 Task: Create a rule when a start date more than 1  days ago is moved in a card by anyone.
Action: Mouse pressed left at (502, 437)
Screenshot: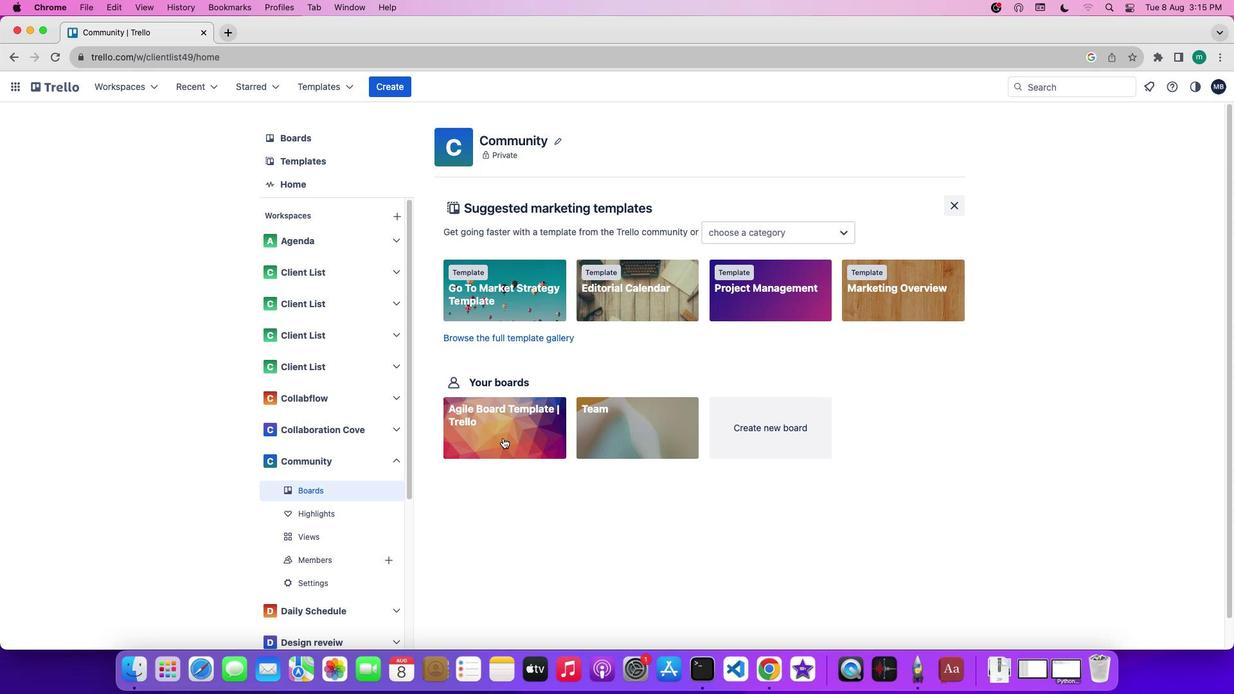 
Action: Mouse moved to (1155, 286)
Screenshot: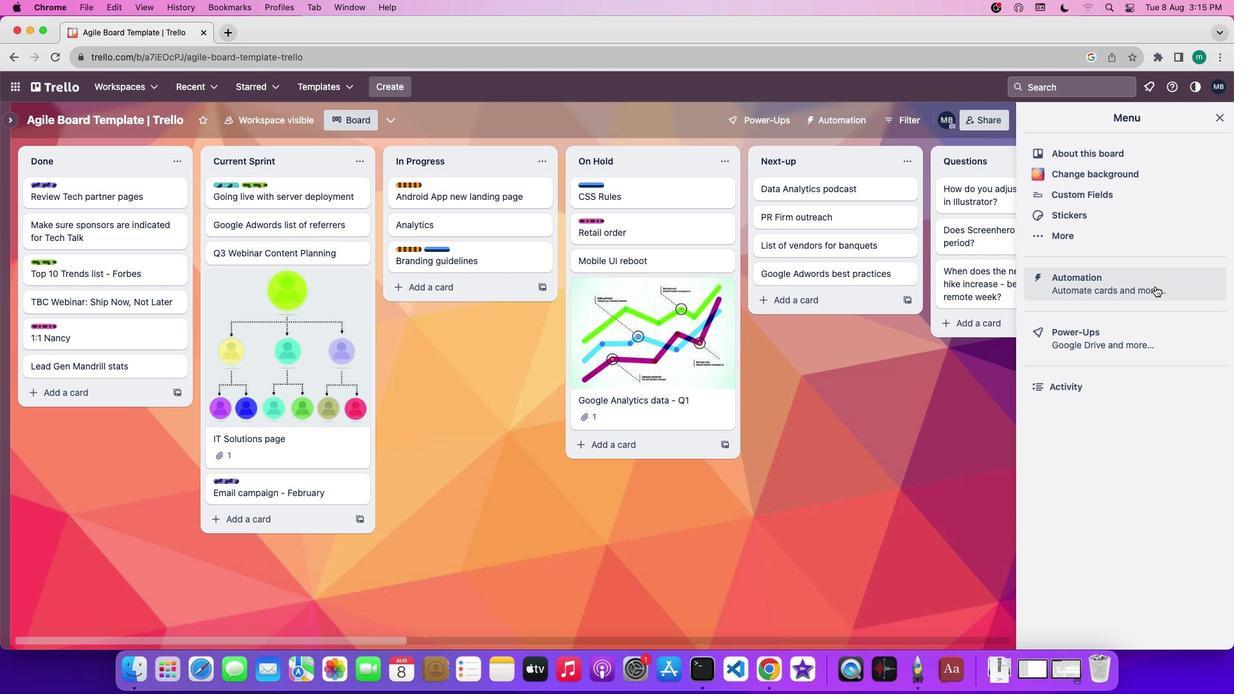 
Action: Mouse pressed left at (1155, 286)
Screenshot: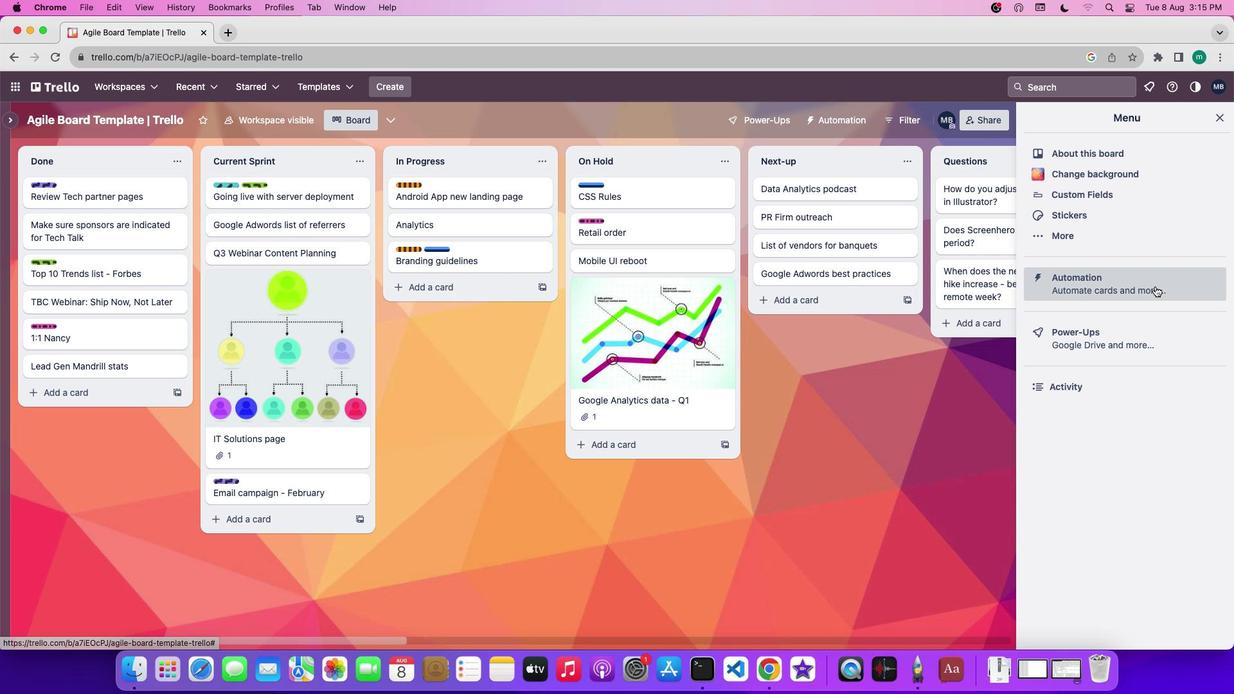 
Action: Mouse moved to (90, 228)
Screenshot: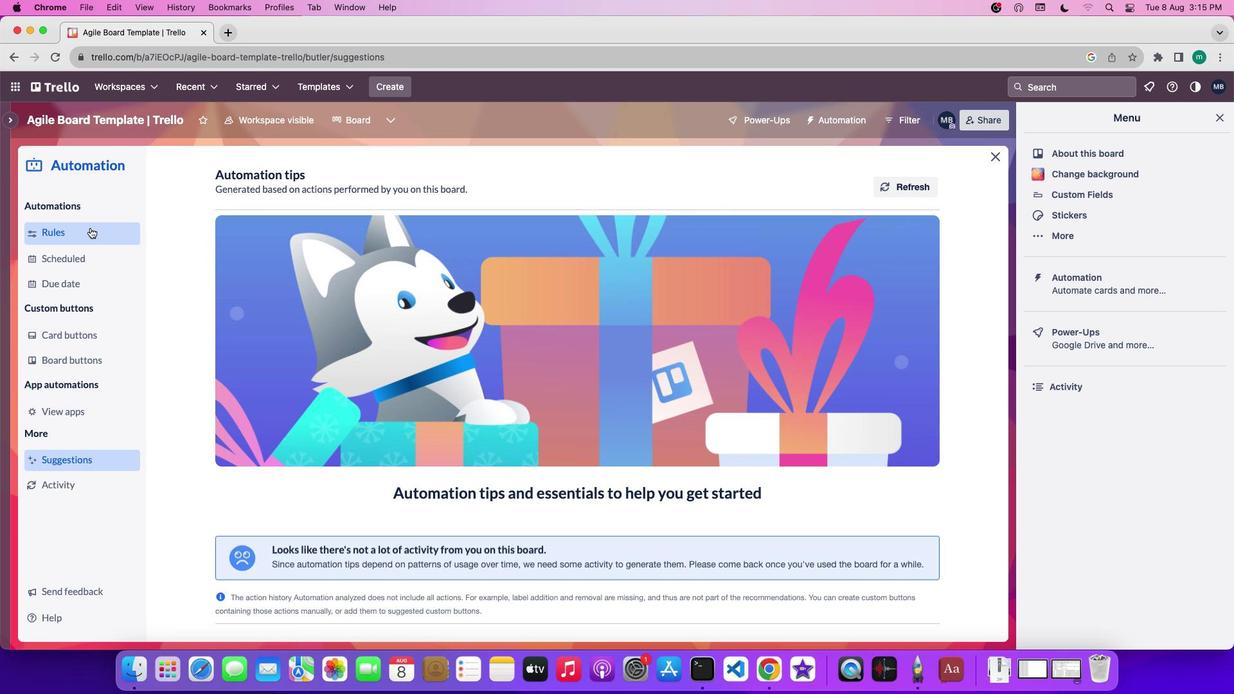 
Action: Mouse pressed left at (90, 228)
Screenshot: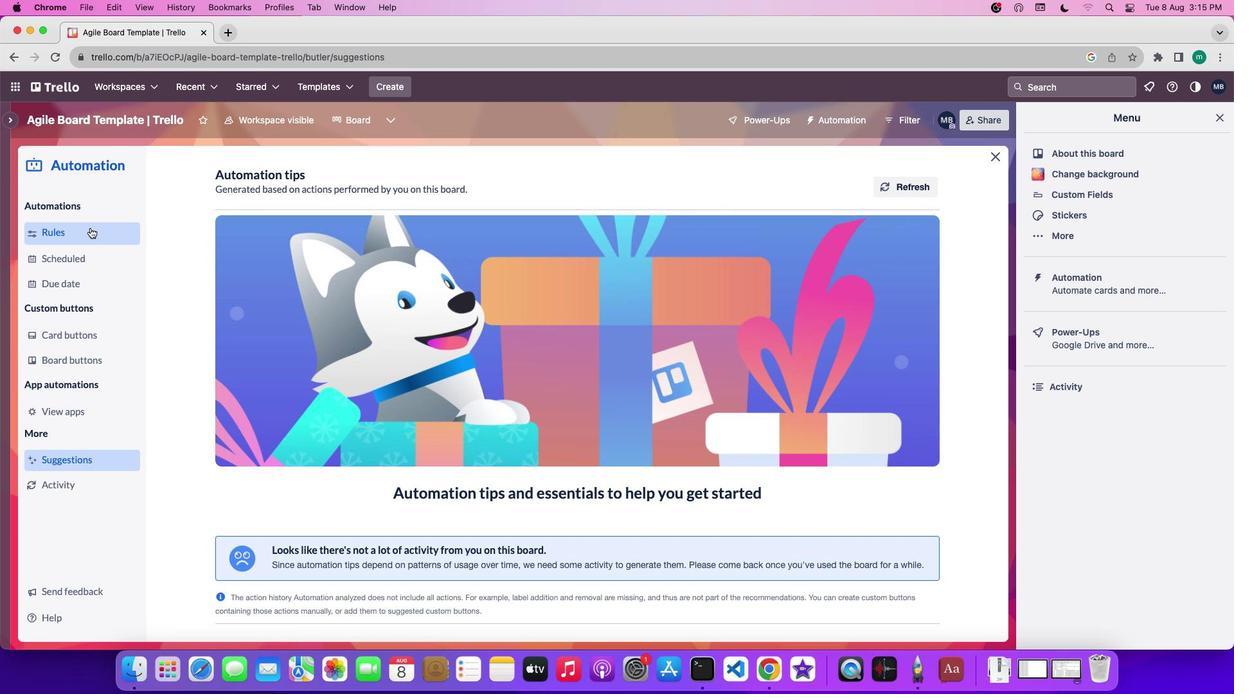 
Action: Mouse moved to (851, 187)
Screenshot: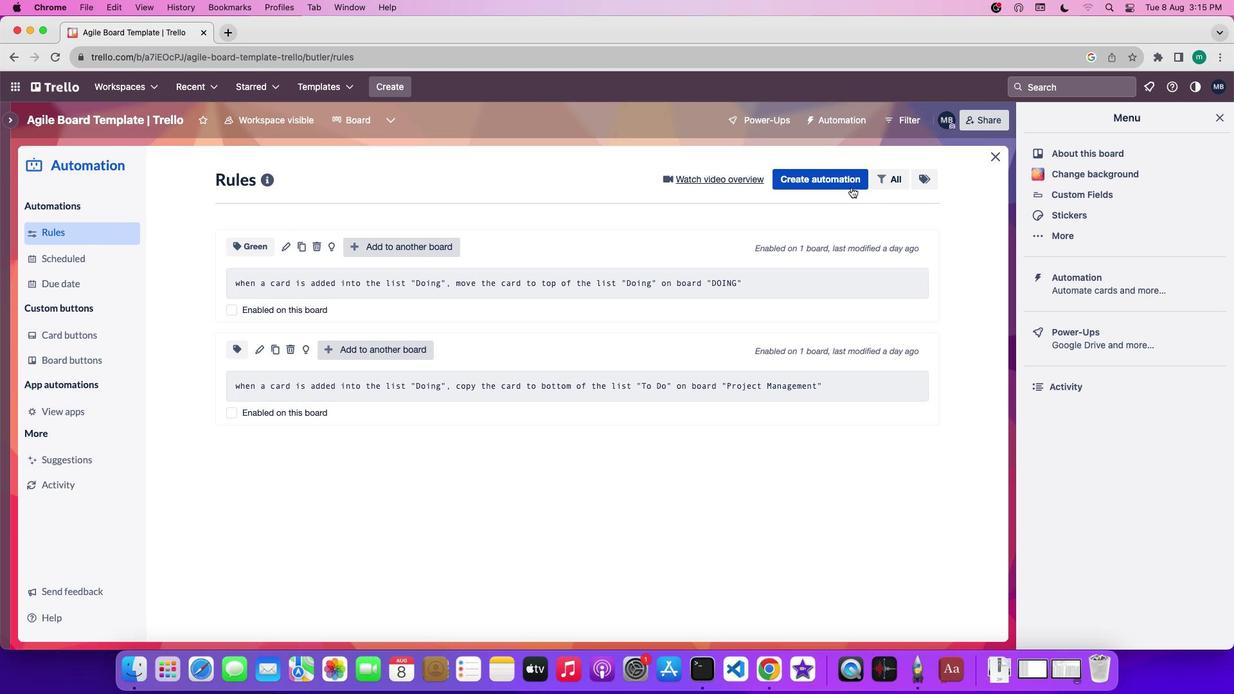 
Action: Mouse pressed left at (851, 187)
Screenshot: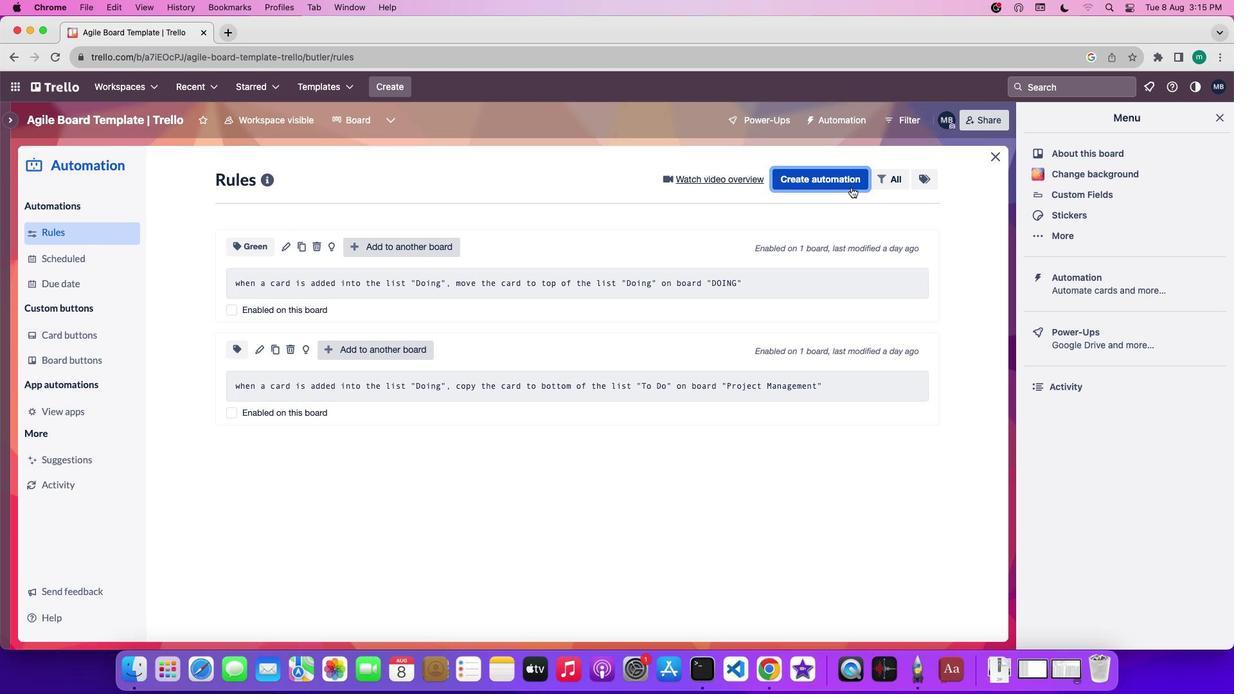 
Action: Mouse moved to (692, 381)
Screenshot: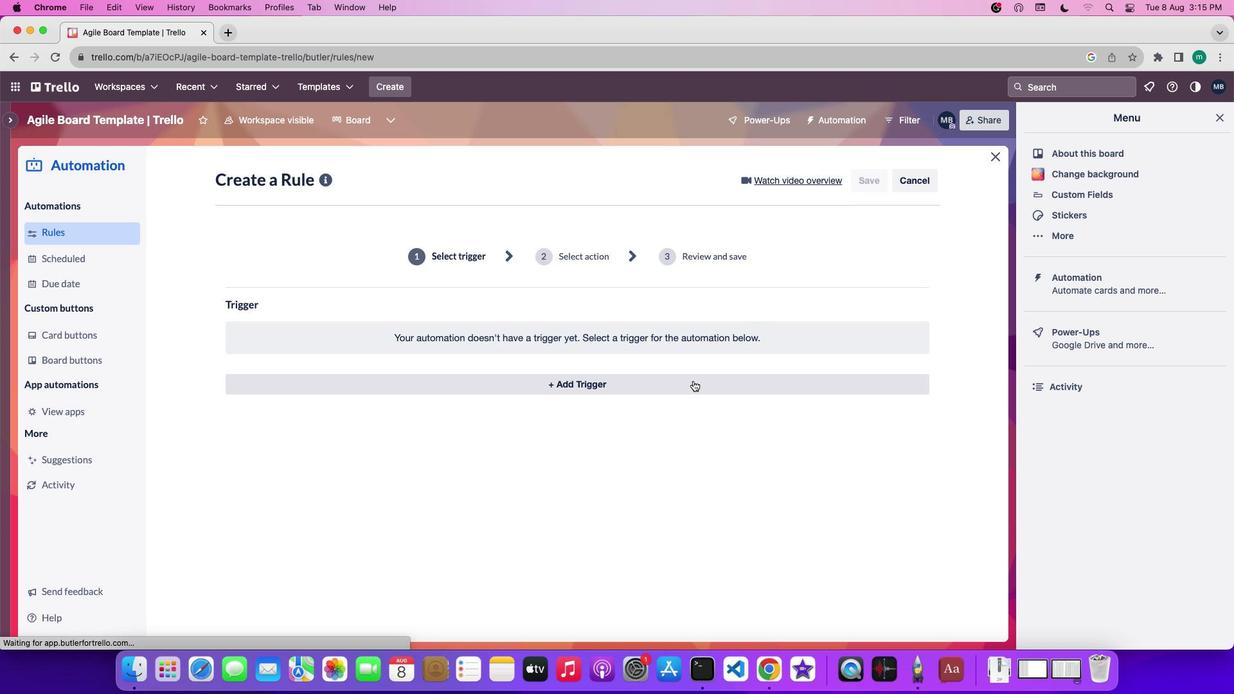 
Action: Mouse pressed left at (692, 381)
Screenshot: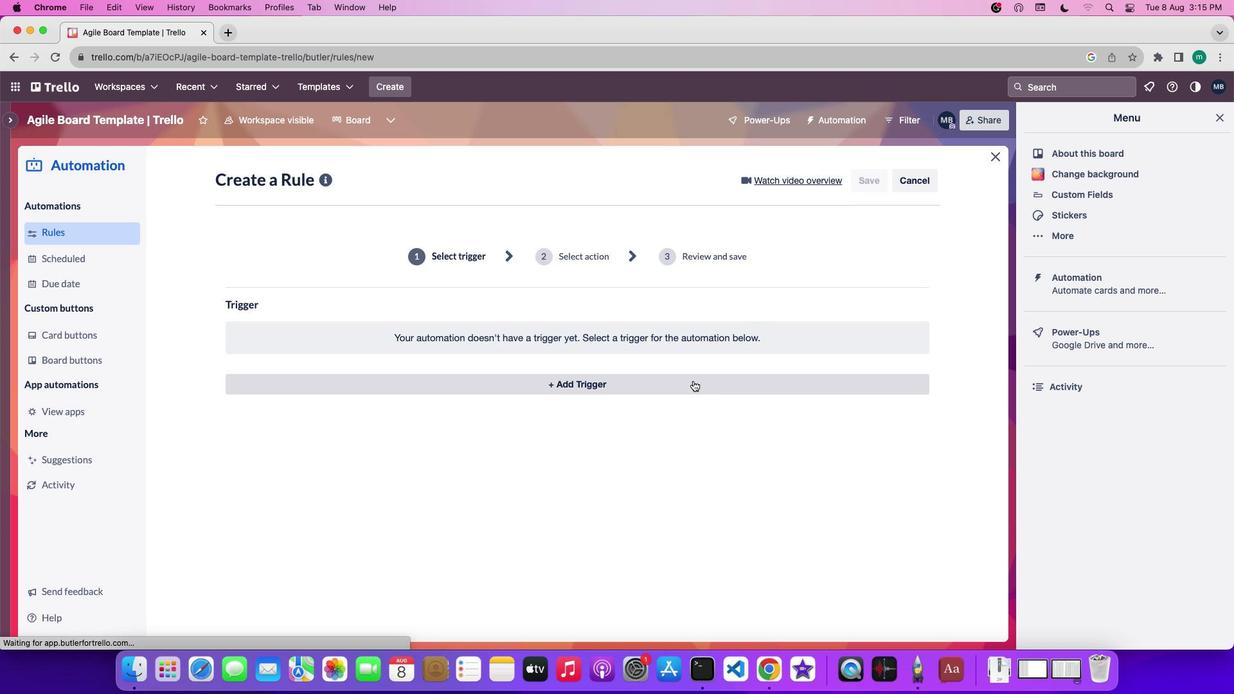 
Action: Mouse moved to (359, 437)
Screenshot: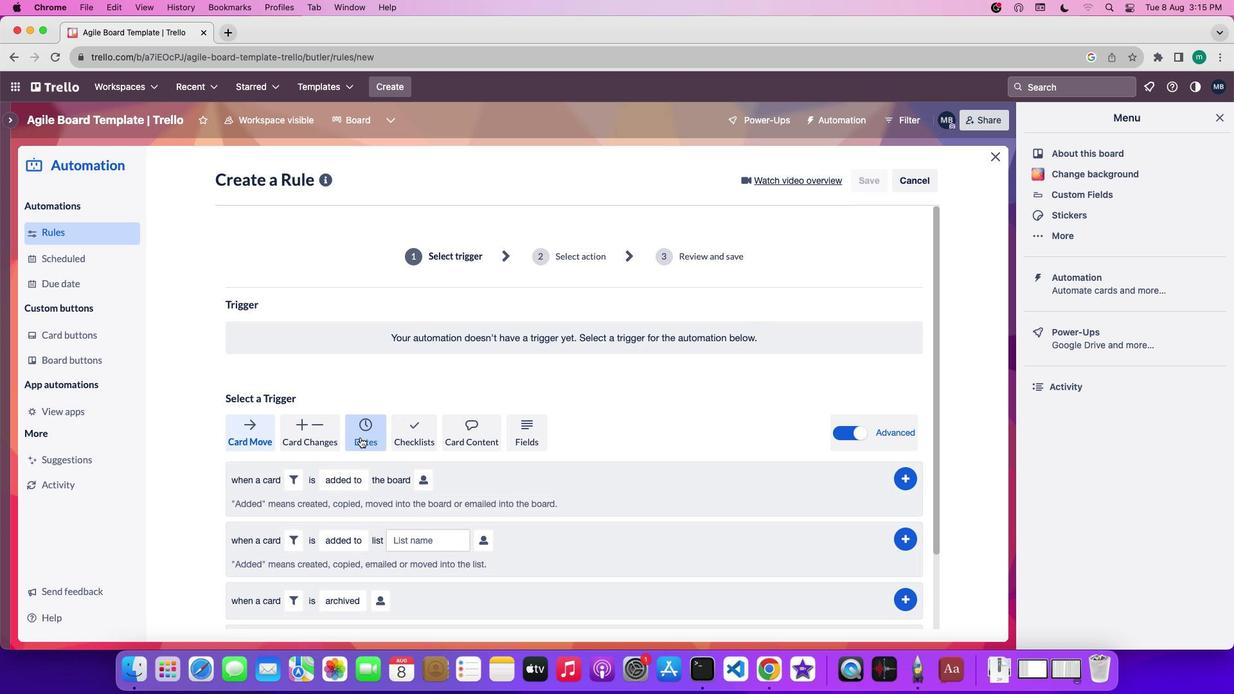 
Action: Mouse pressed left at (359, 437)
Screenshot: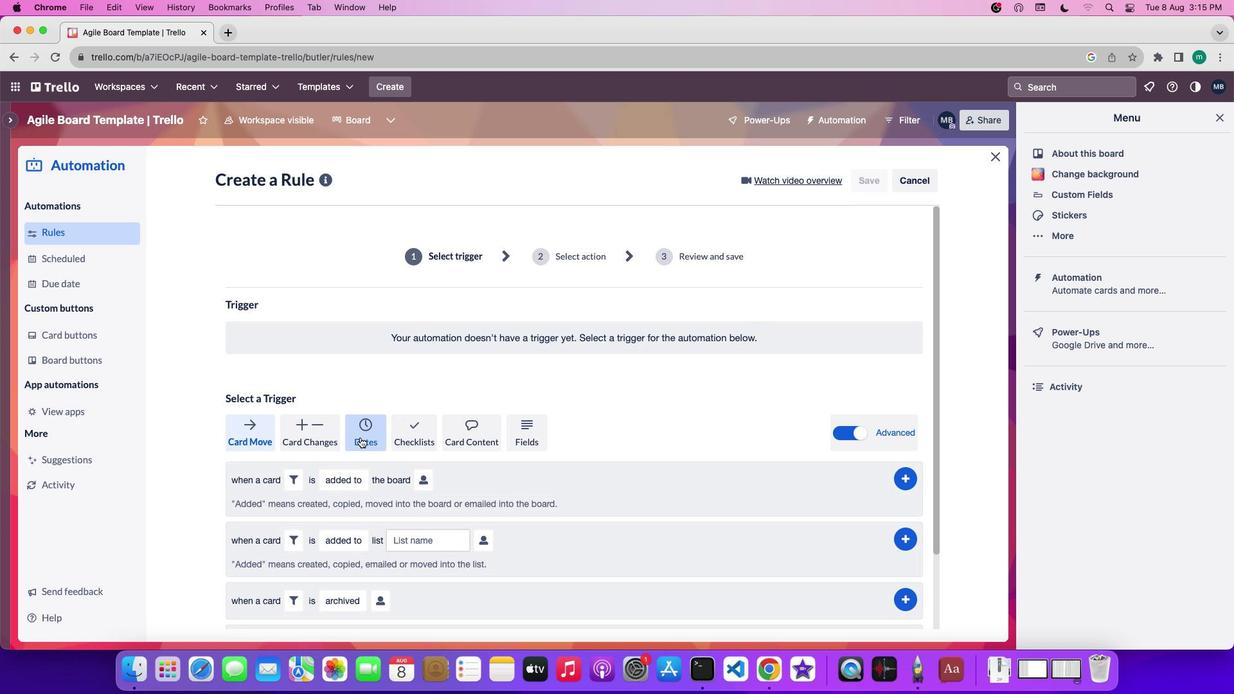 
Action: Mouse moved to (287, 480)
Screenshot: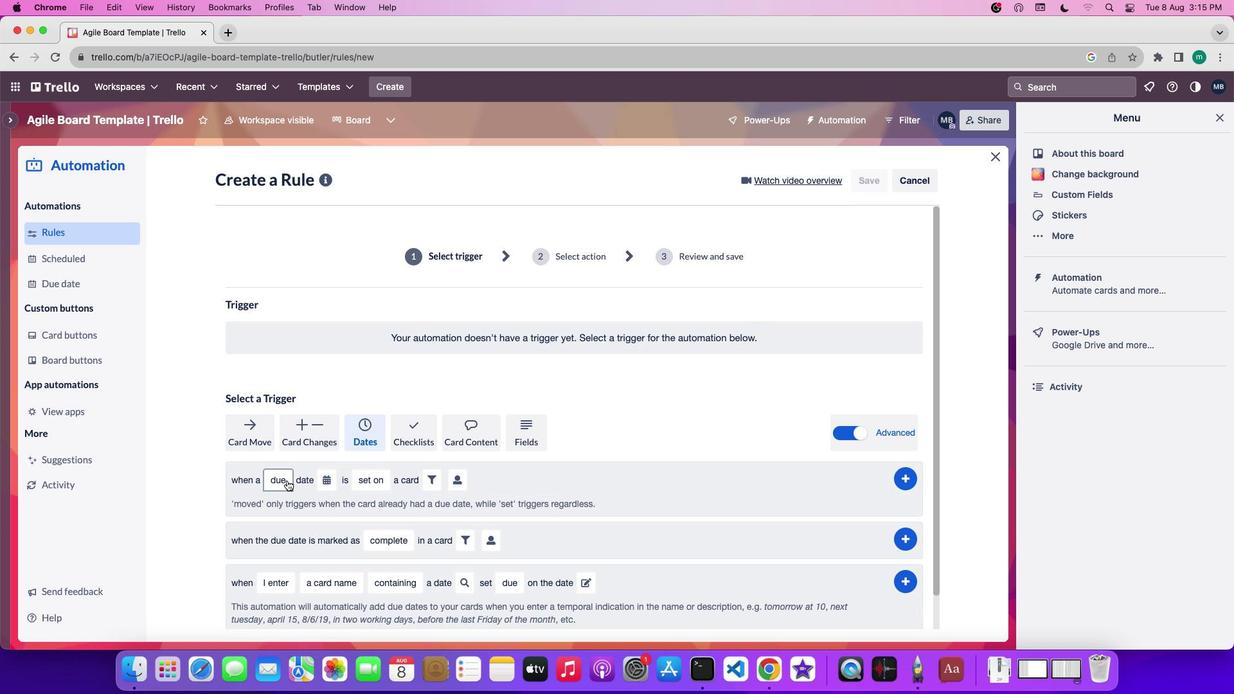 
Action: Mouse pressed left at (287, 480)
Screenshot: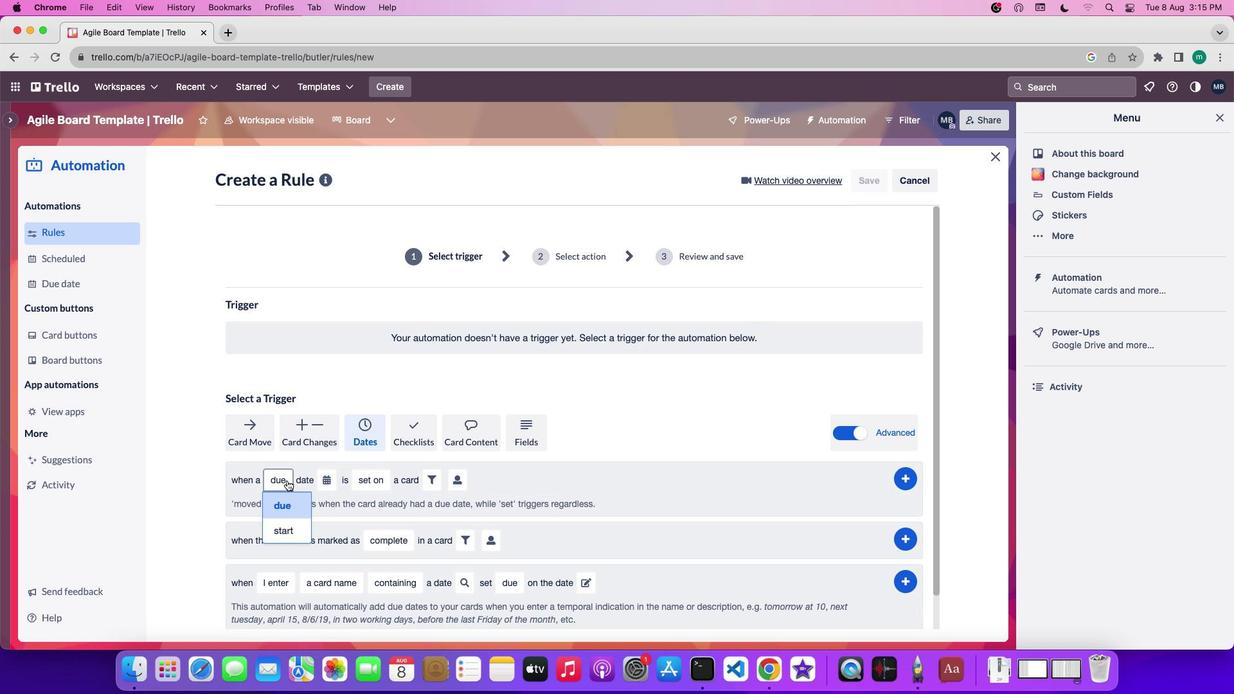 
Action: Mouse moved to (280, 527)
Screenshot: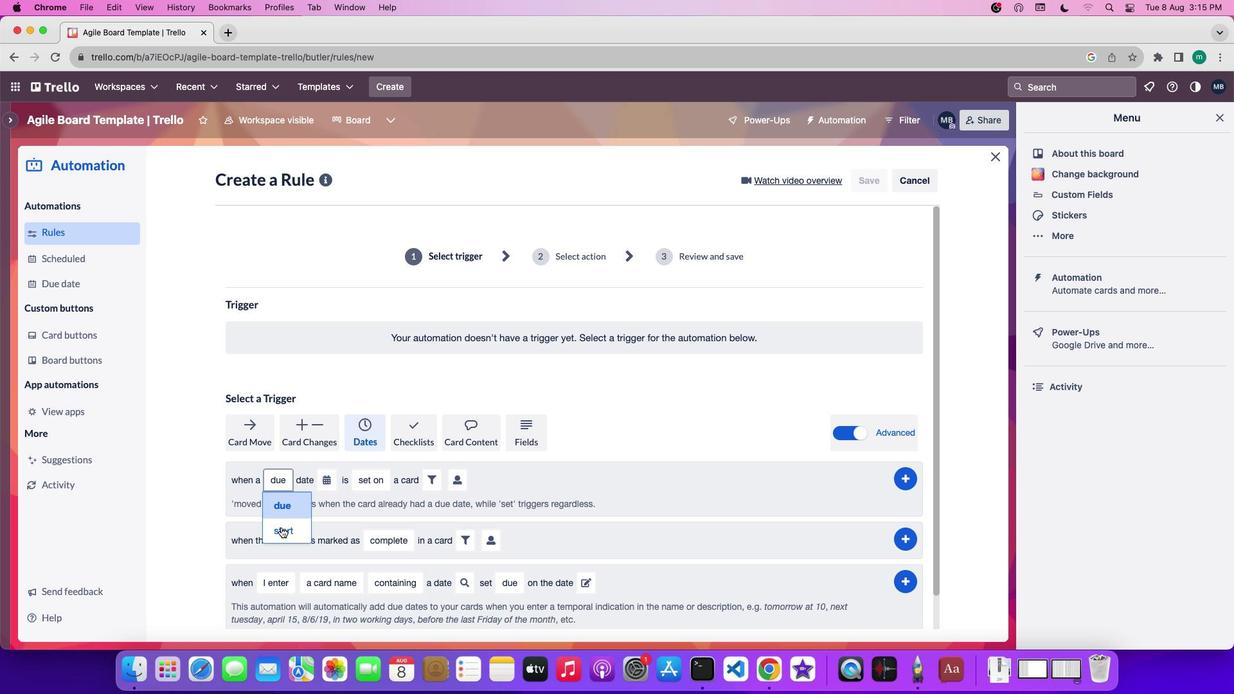 
Action: Mouse pressed left at (280, 527)
Screenshot: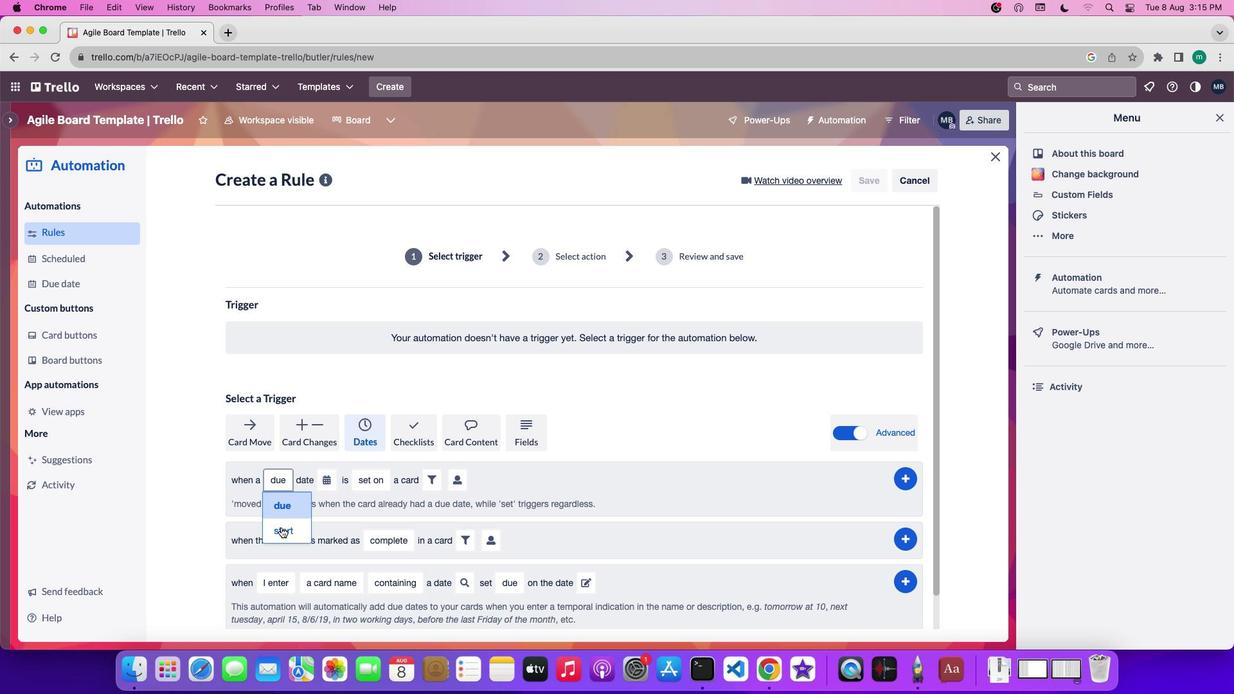 
Action: Mouse moved to (325, 482)
Screenshot: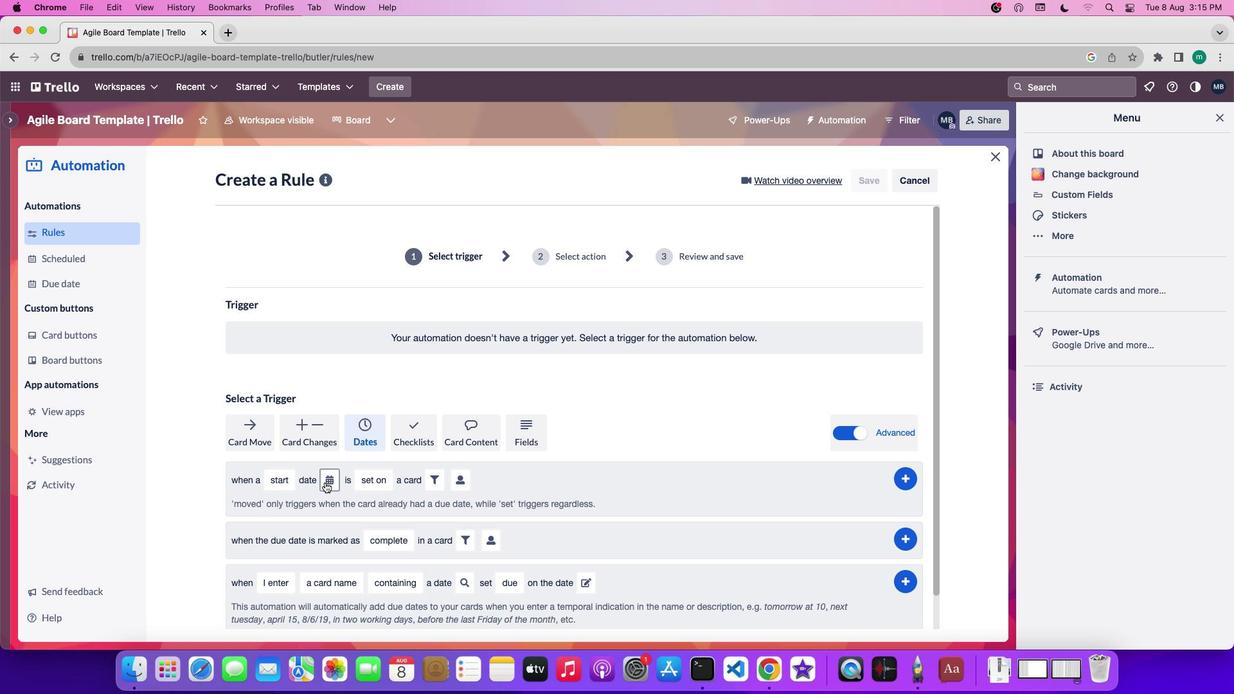 
Action: Mouse pressed left at (325, 482)
Screenshot: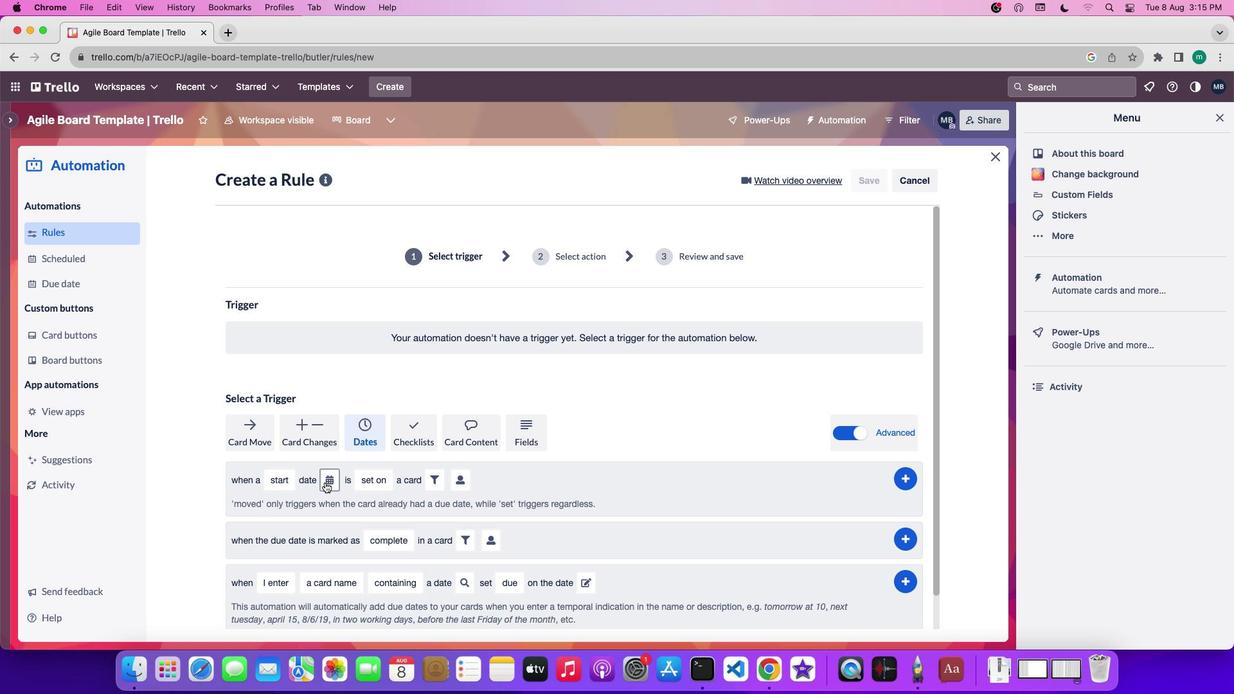 
Action: Mouse moved to (345, 556)
Screenshot: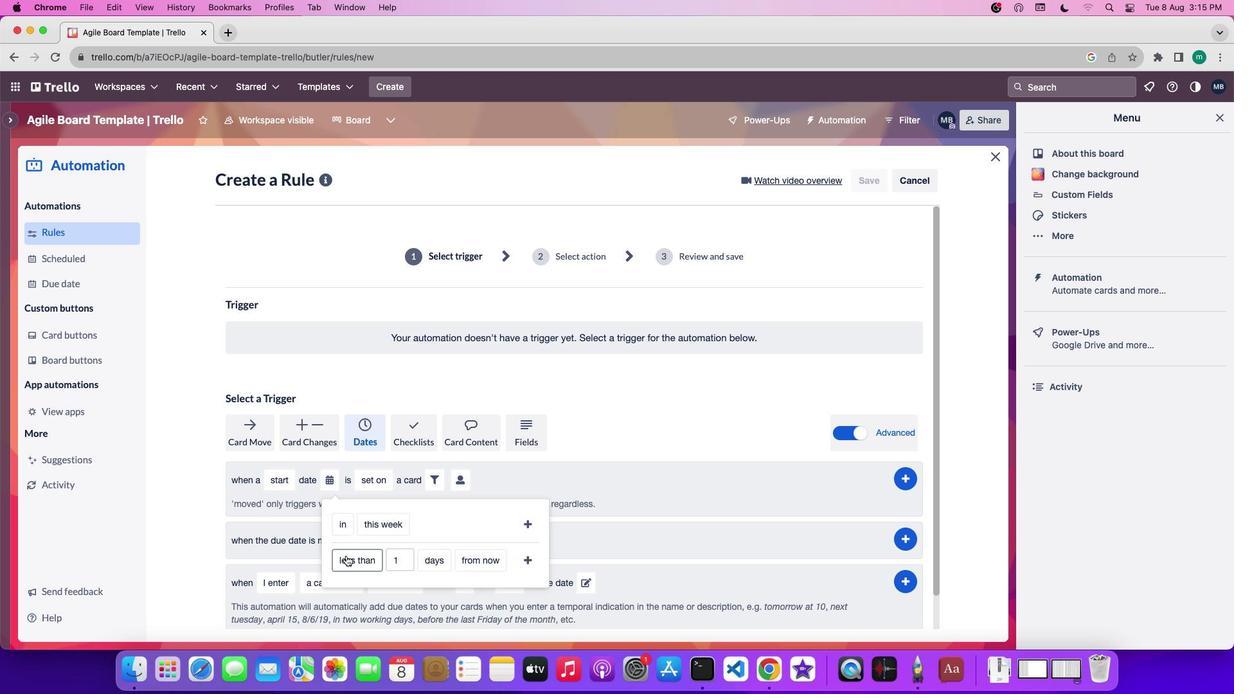 
Action: Mouse pressed left at (345, 556)
Screenshot: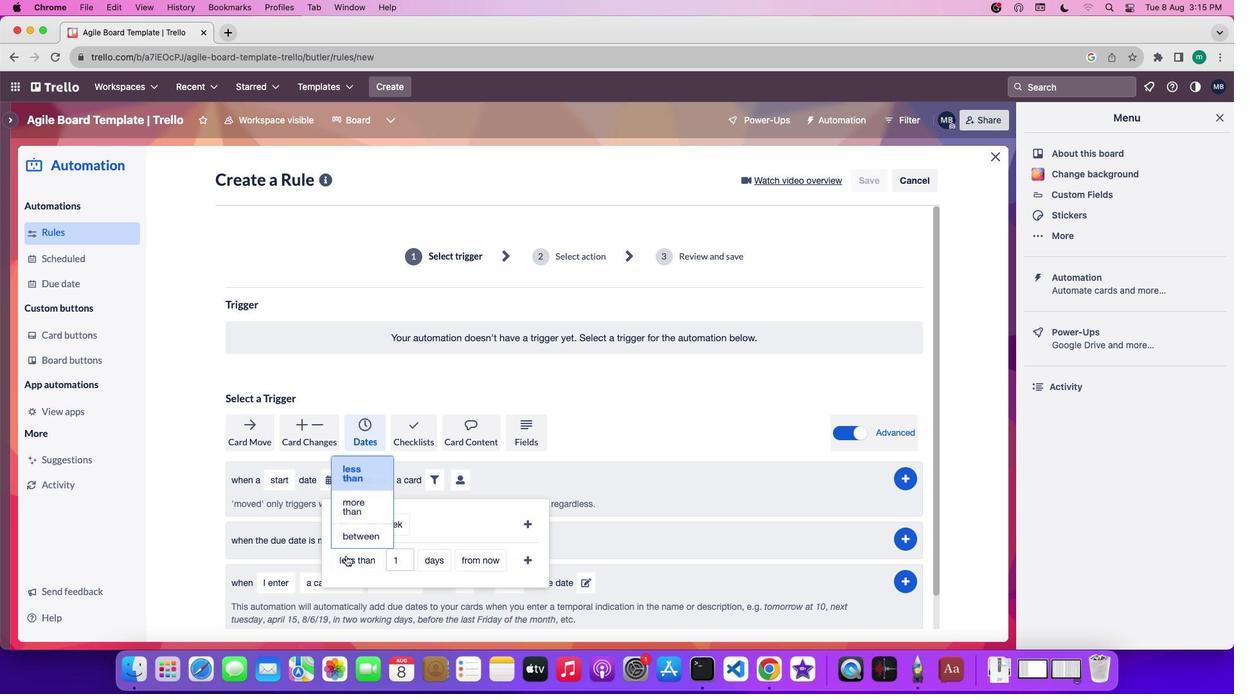 
Action: Mouse moved to (360, 505)
Screenshot: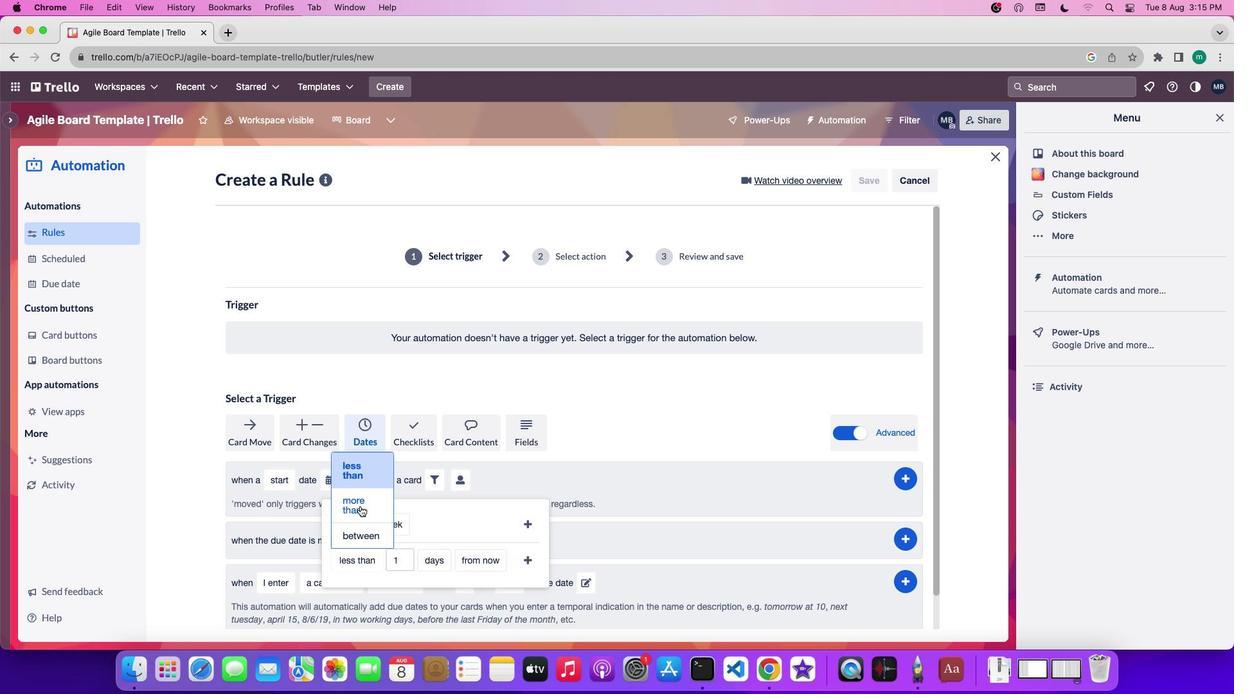 
Action: Mouse pressed left at (360, 505)
Screenshot: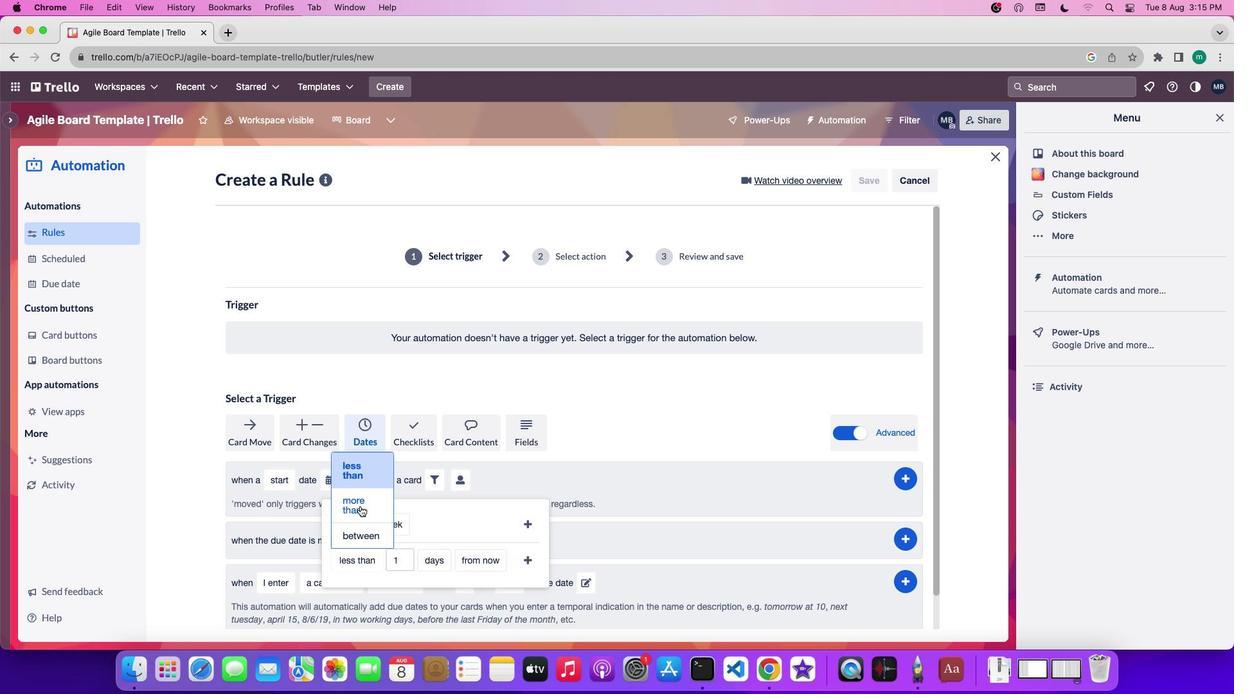 
Action: Mouse moved to (447, 561)
Screenshot: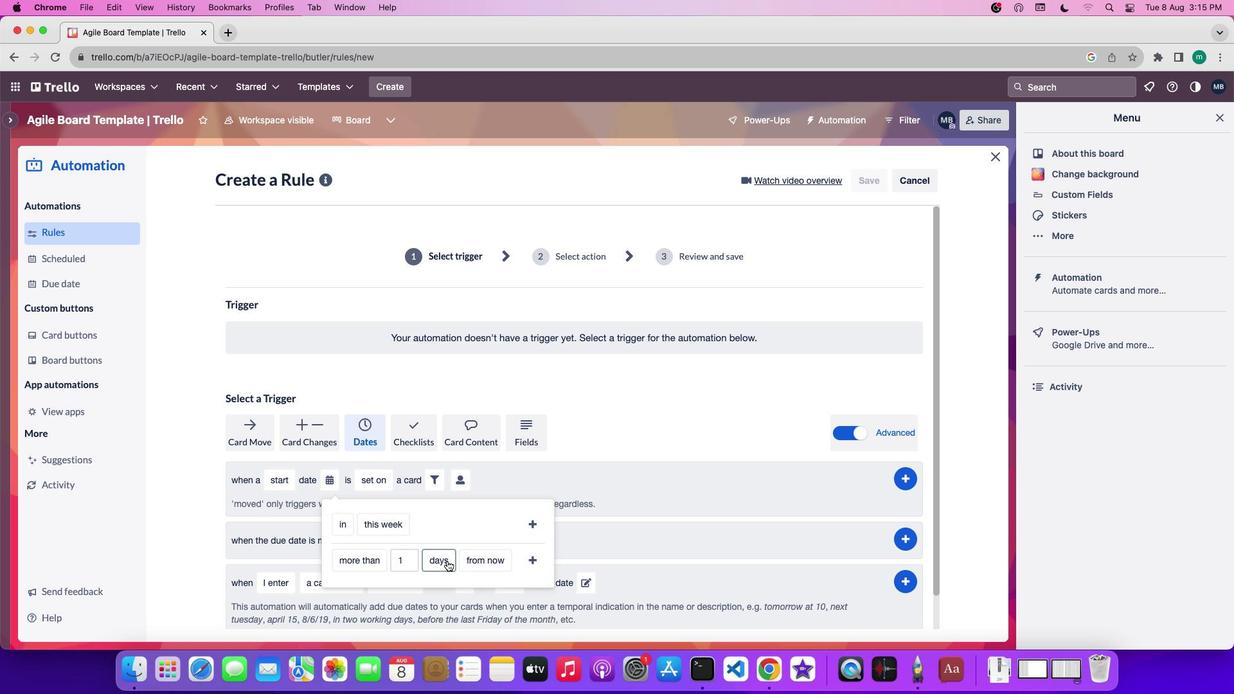 
Action: Mouse pressed left at (447, 561)
Screenshot: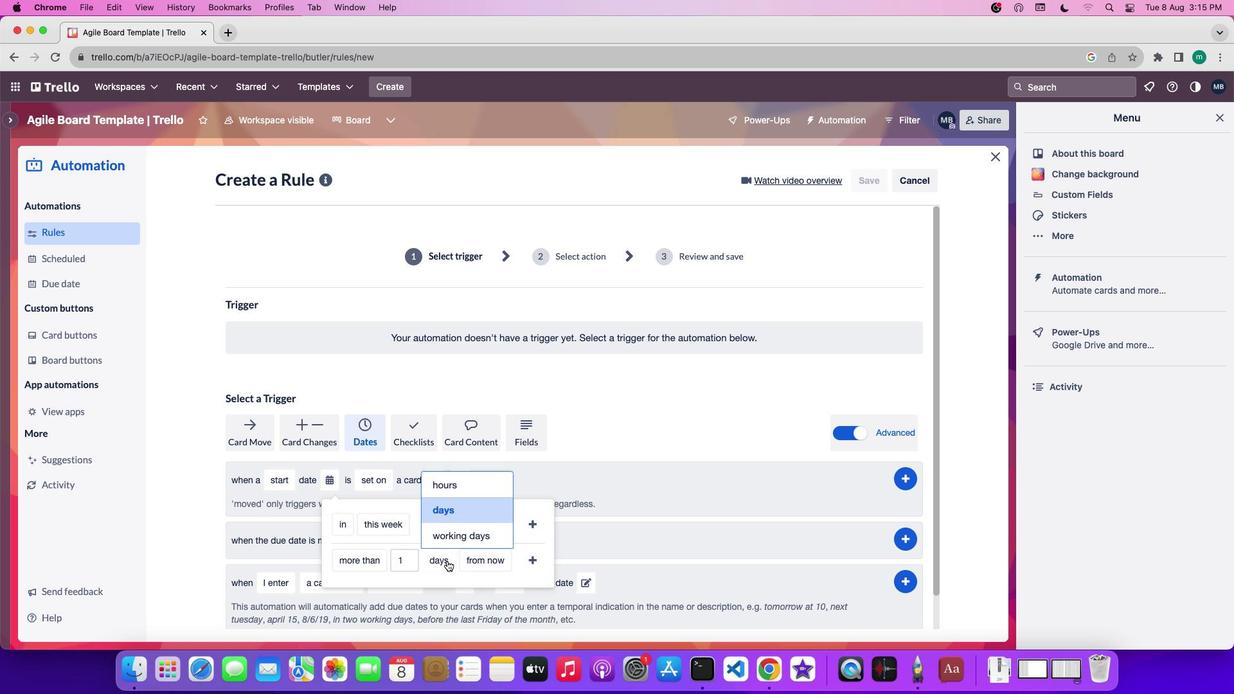 
Action: Mouse moved to (453, 506)
Screenshot: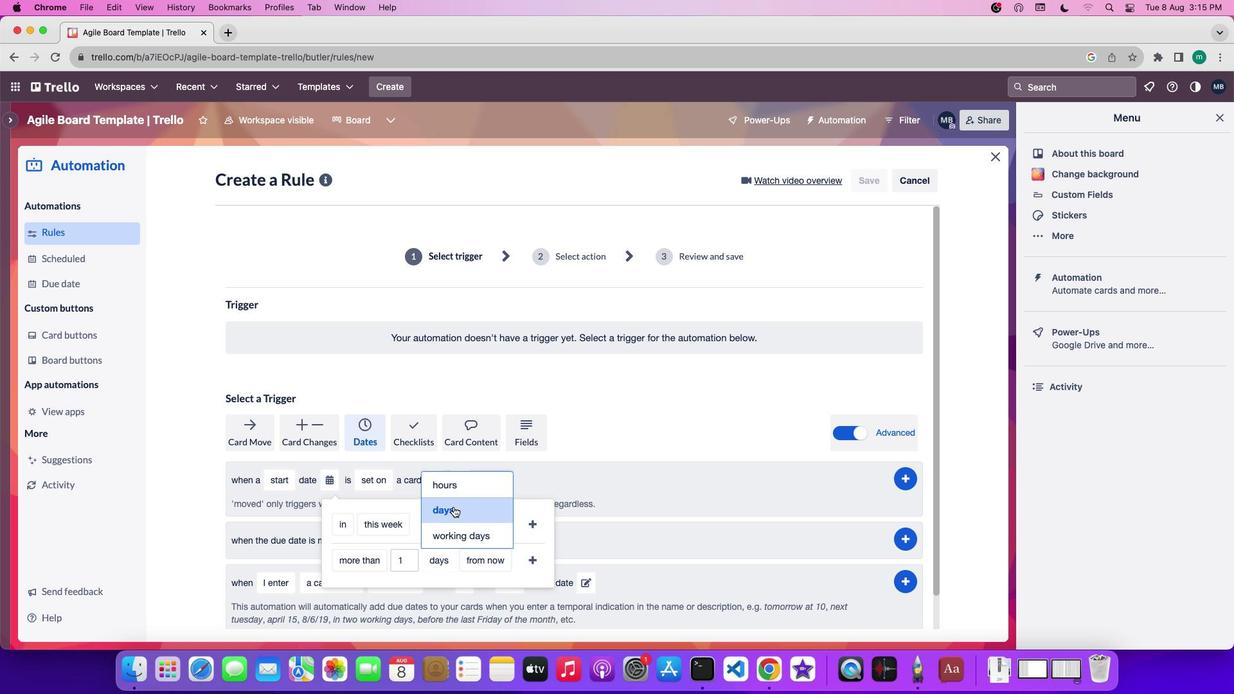 
Action: Mouse pressed left at (453, 506)
Screenshot: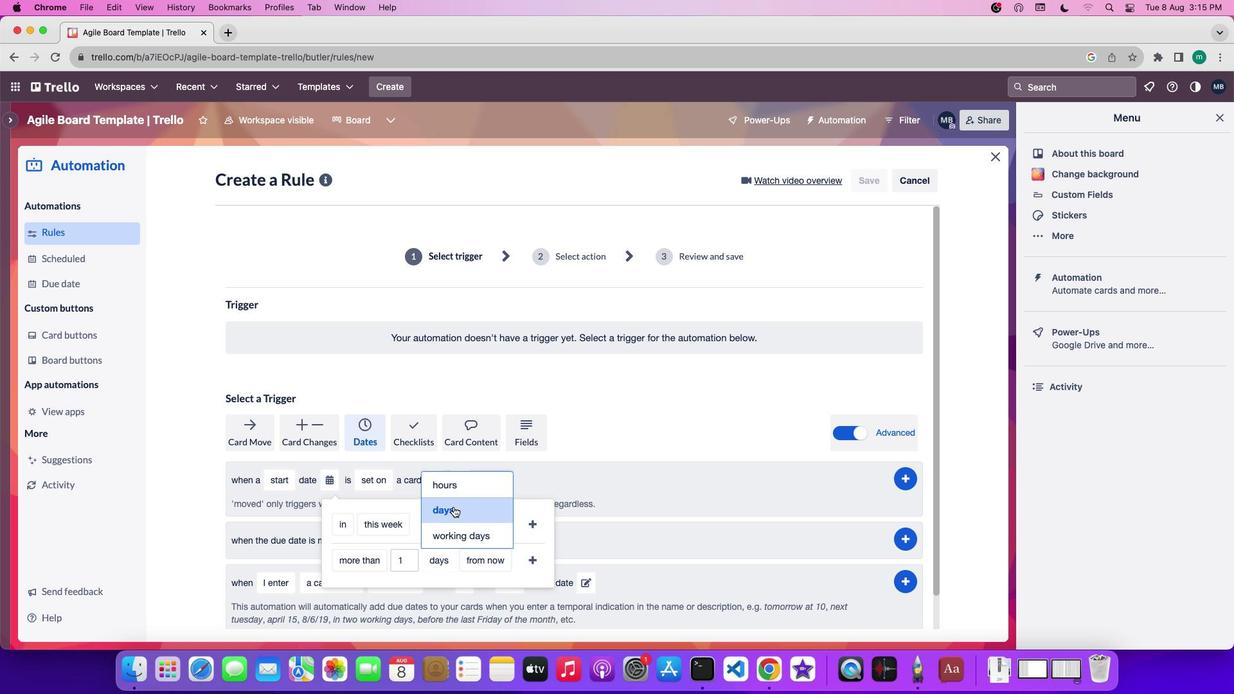 
Action: Mouse moved to (489, 558)
Screenshot: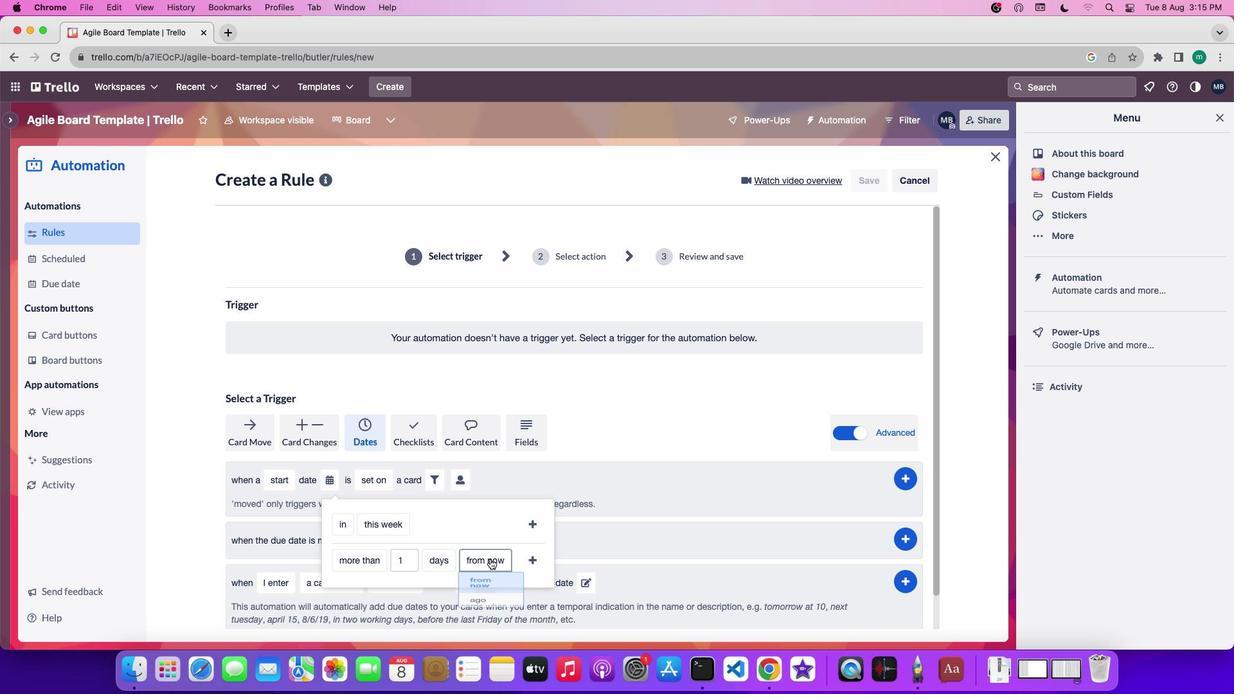 
Action: Mouse pressed left at (489, 558)
Screenshot: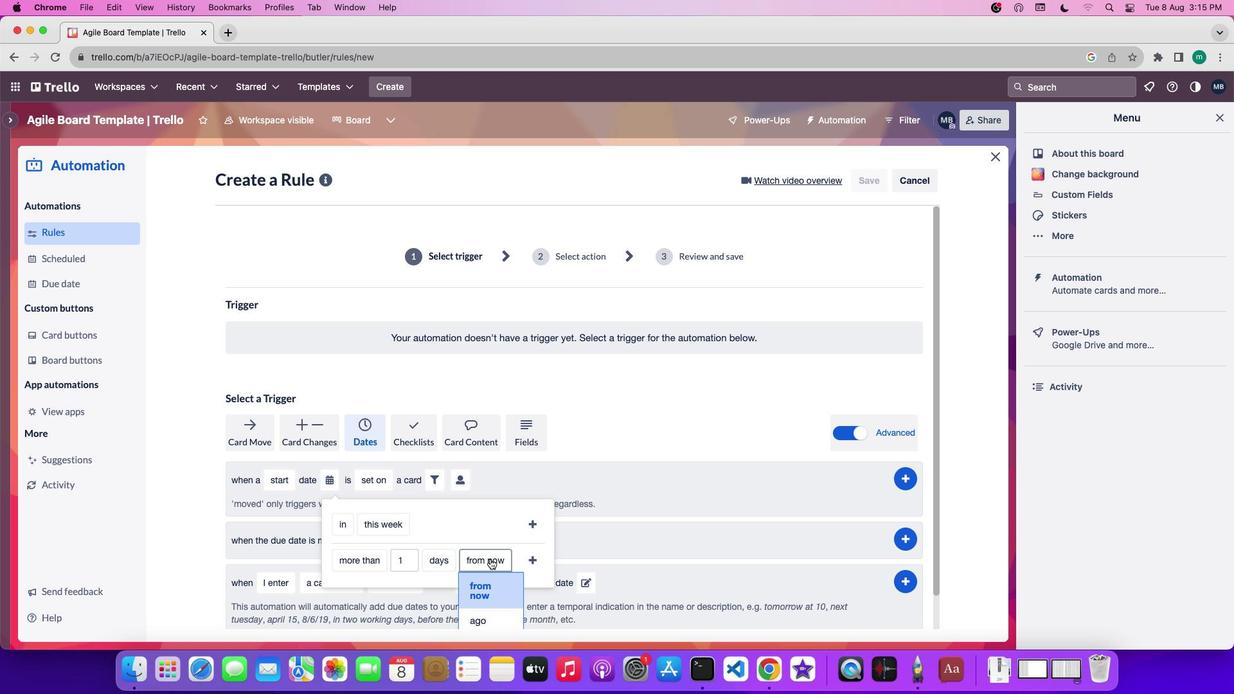
Action: Mouse moved to (491, 615)
Screenshot: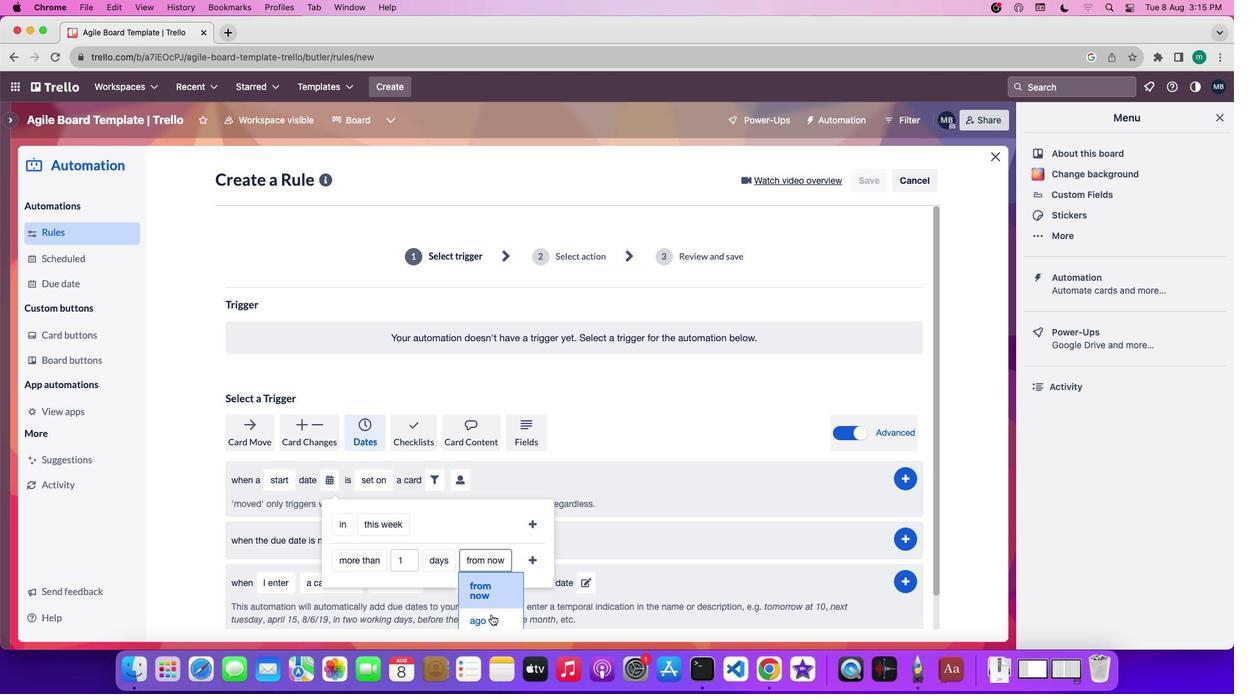 
Action: Mouse pressed left at (491, 615)
Screenshot: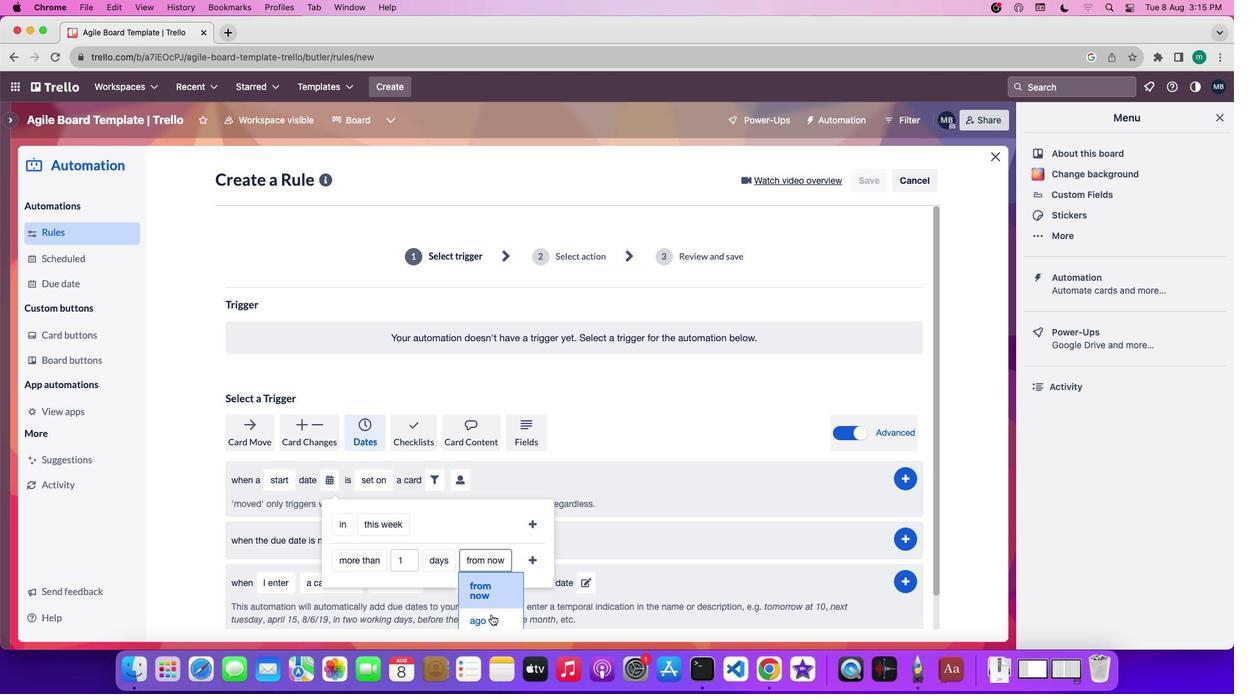 
Action: Mouse moved to (513, 555)
Screenshot: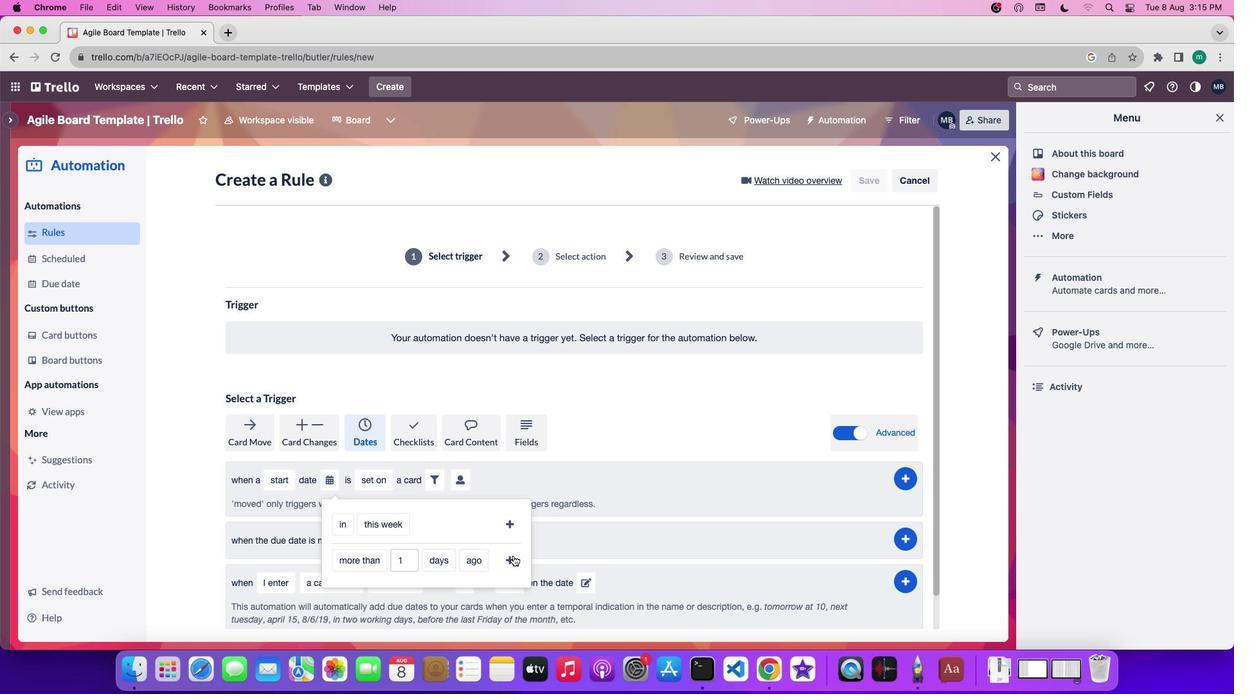 
Action: Mouse pressed left at (513, 555)
Screenshot: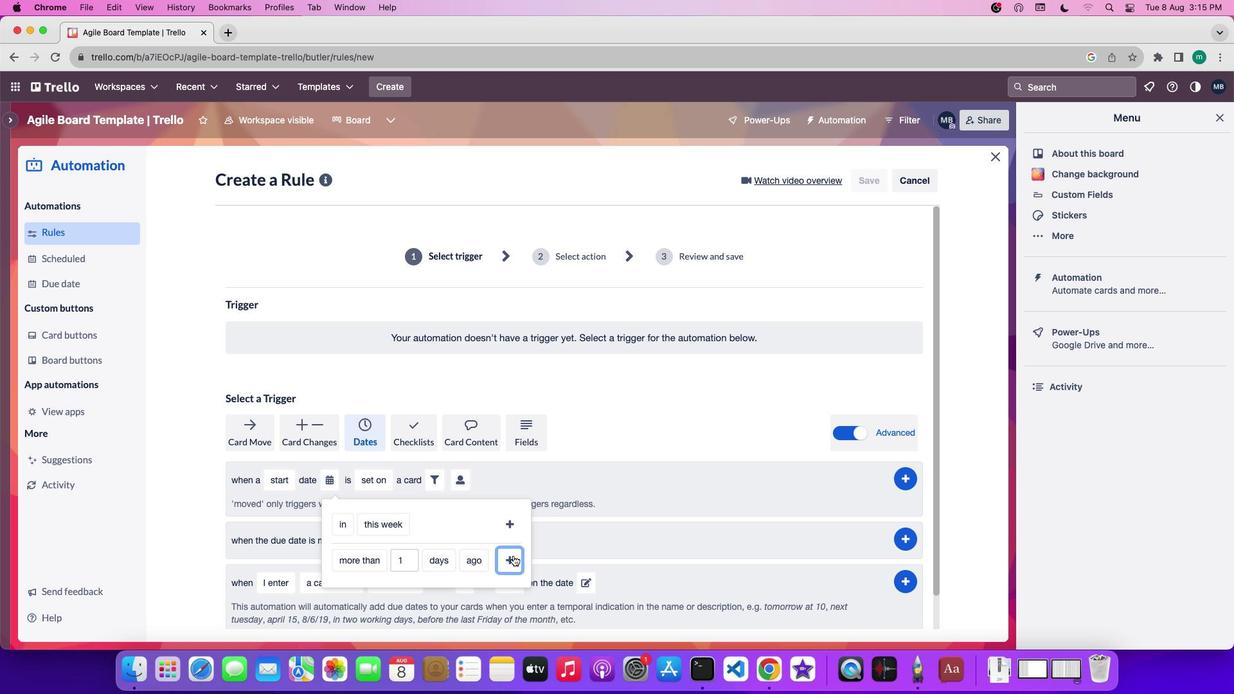 
Action: Mouse moved to (465, 482)
Screenshot: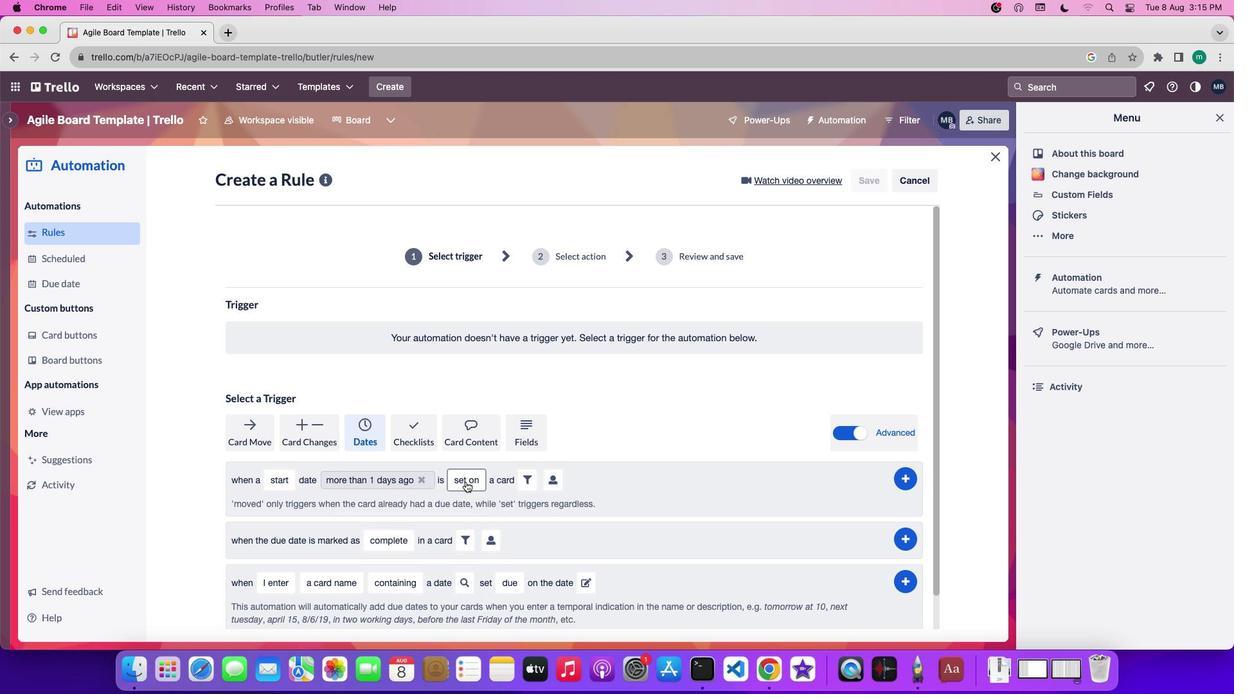 
Action: Mouse pressed left at (465, 482)
Screenshot: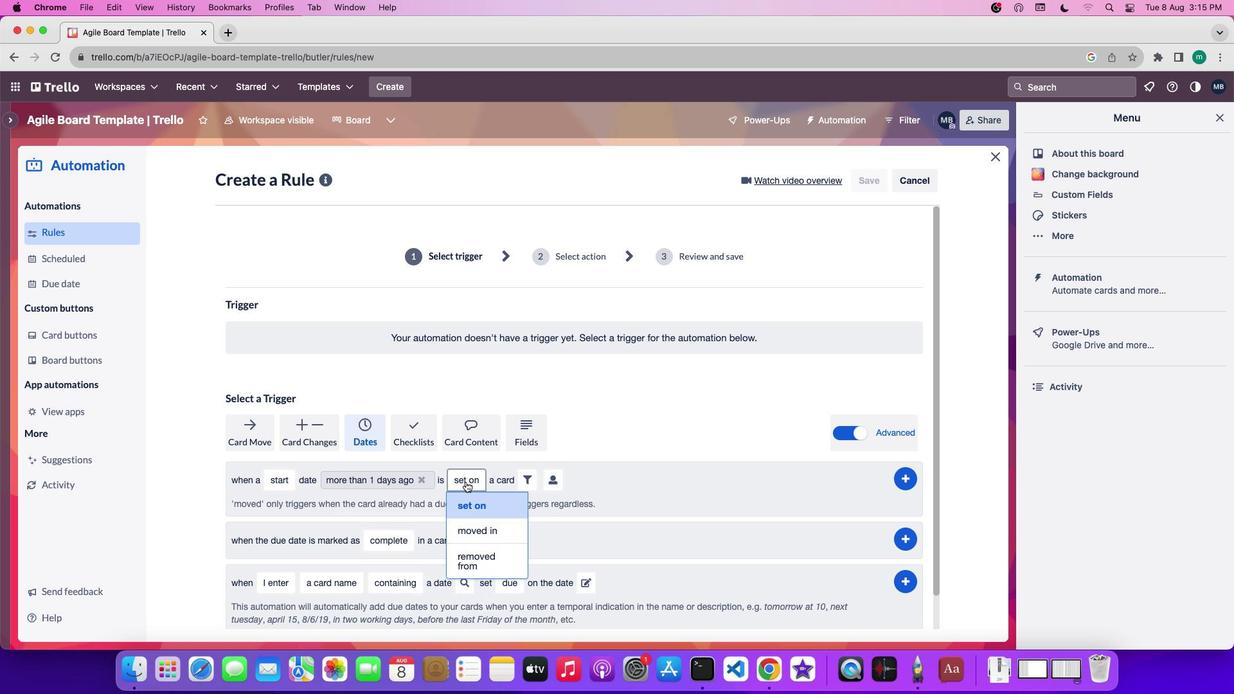 
Action: Mouse moved to (481, 529)
Screenshot: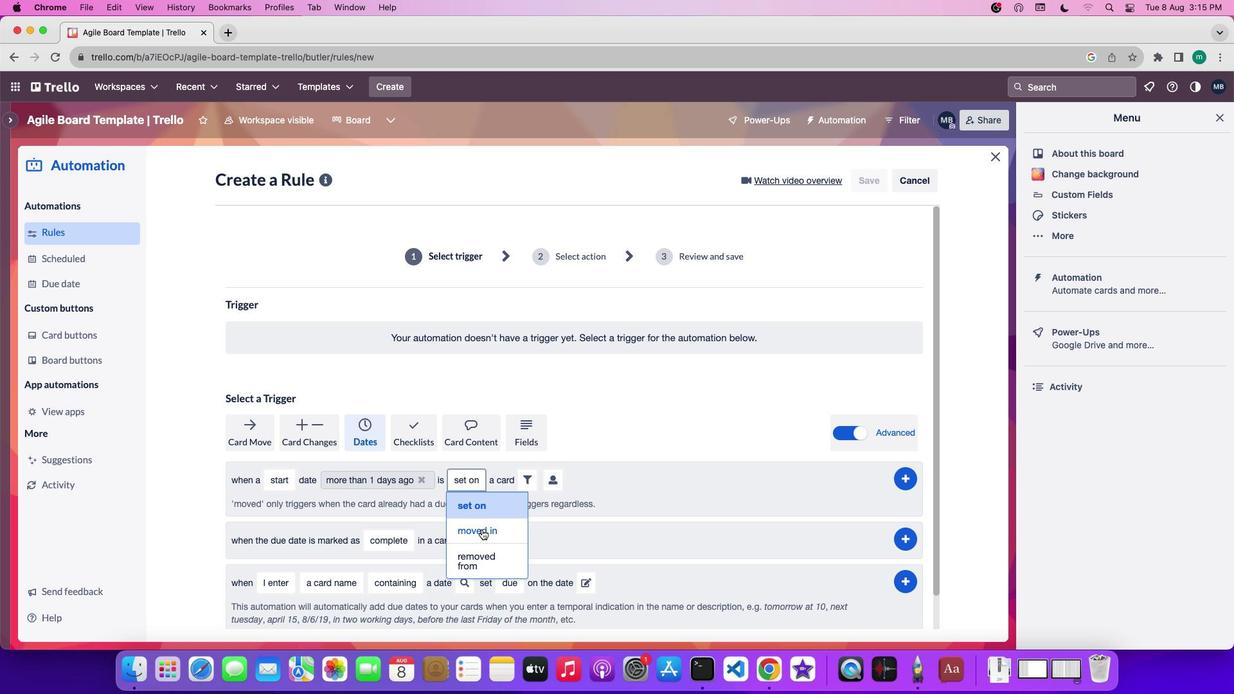 
Action: Mouse pressed left at (481, 529)
Screenshot: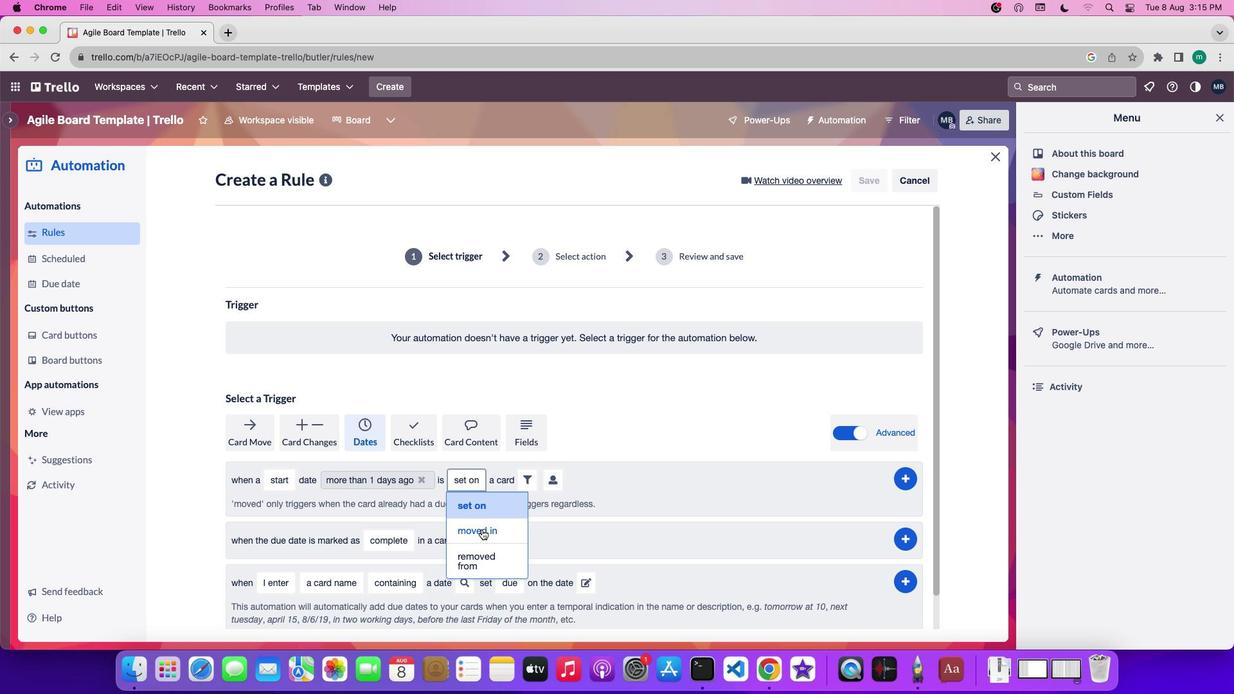 
Action: Mouse moved to (563, 478)
Screenshot: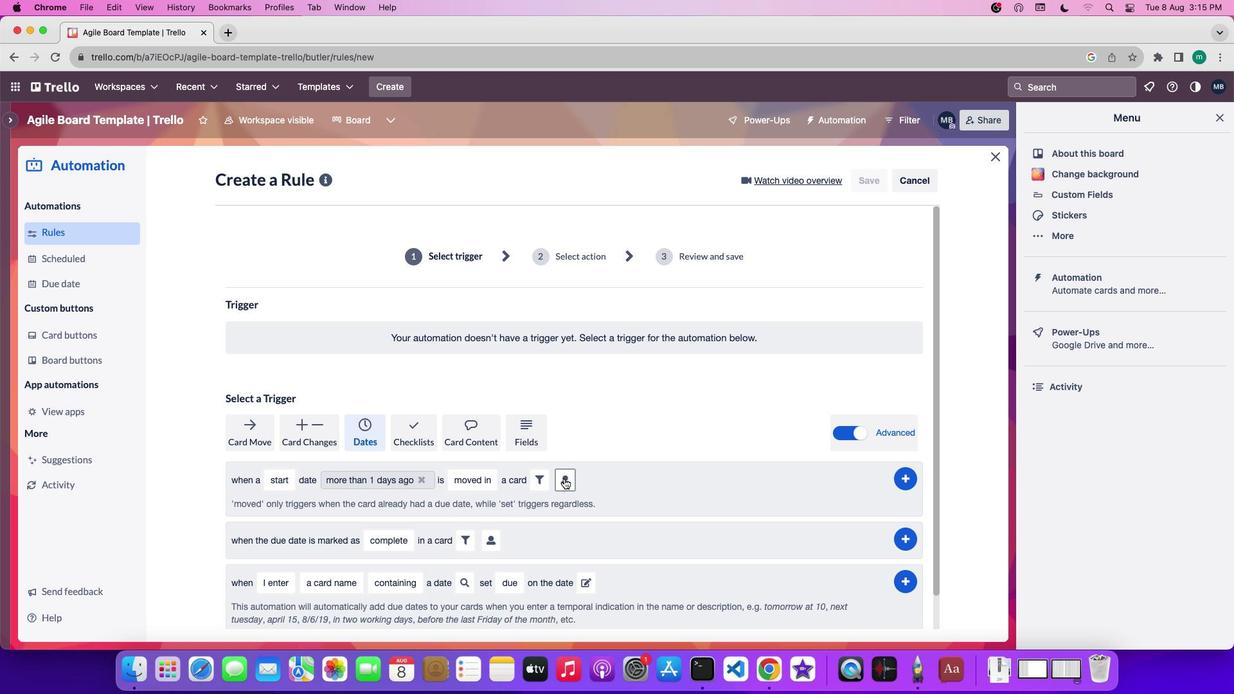 
Action: Mouse pressed left at (563, 478)
Screenshot: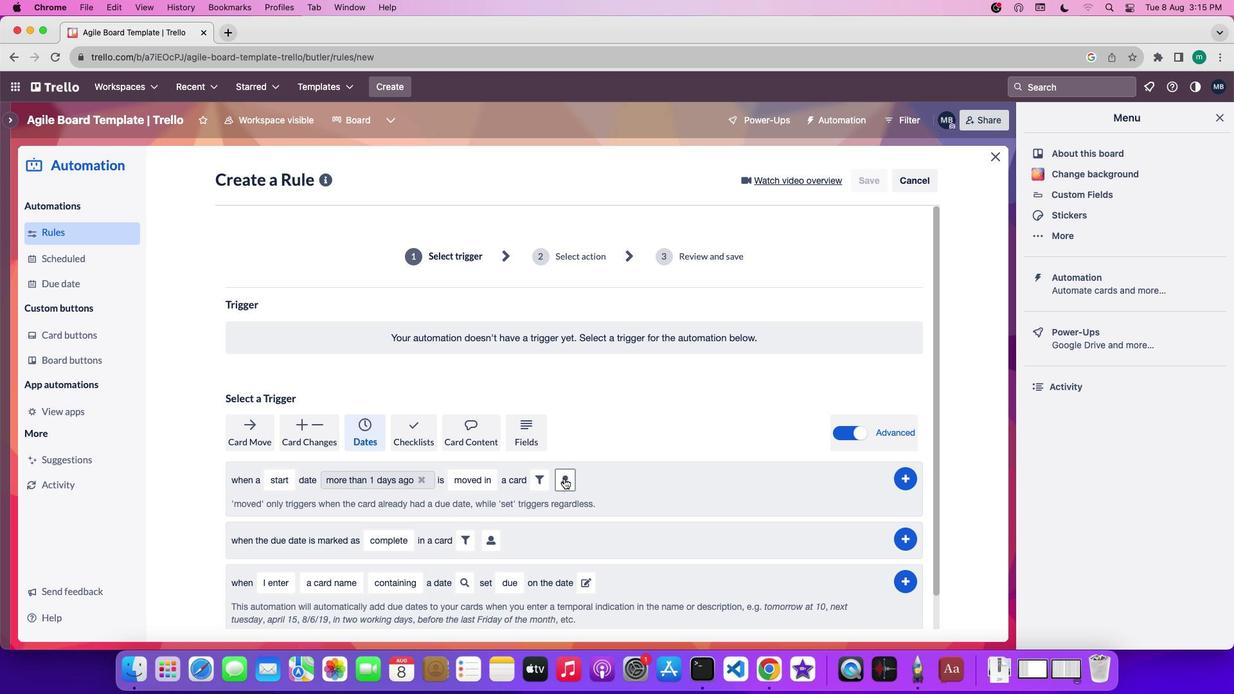 
Action: Mouse moved to (780, 523)
Screenshot: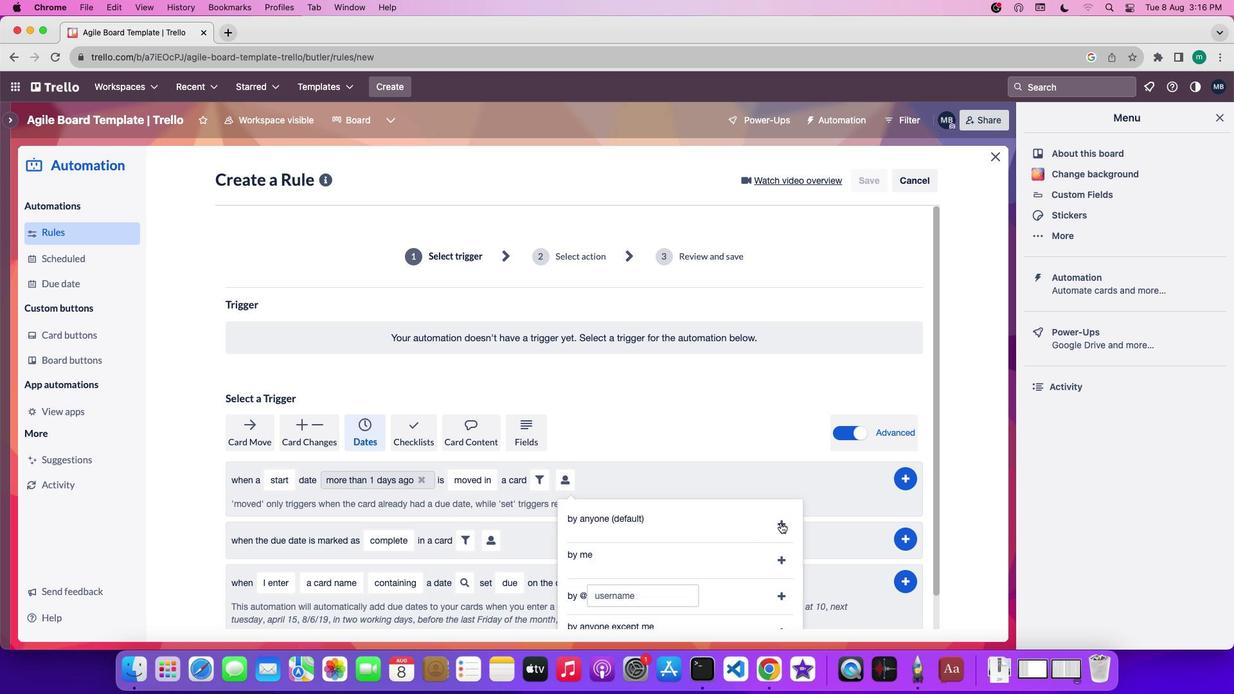 
Action: Mouse pressed left at (780, 523)
Screenshot: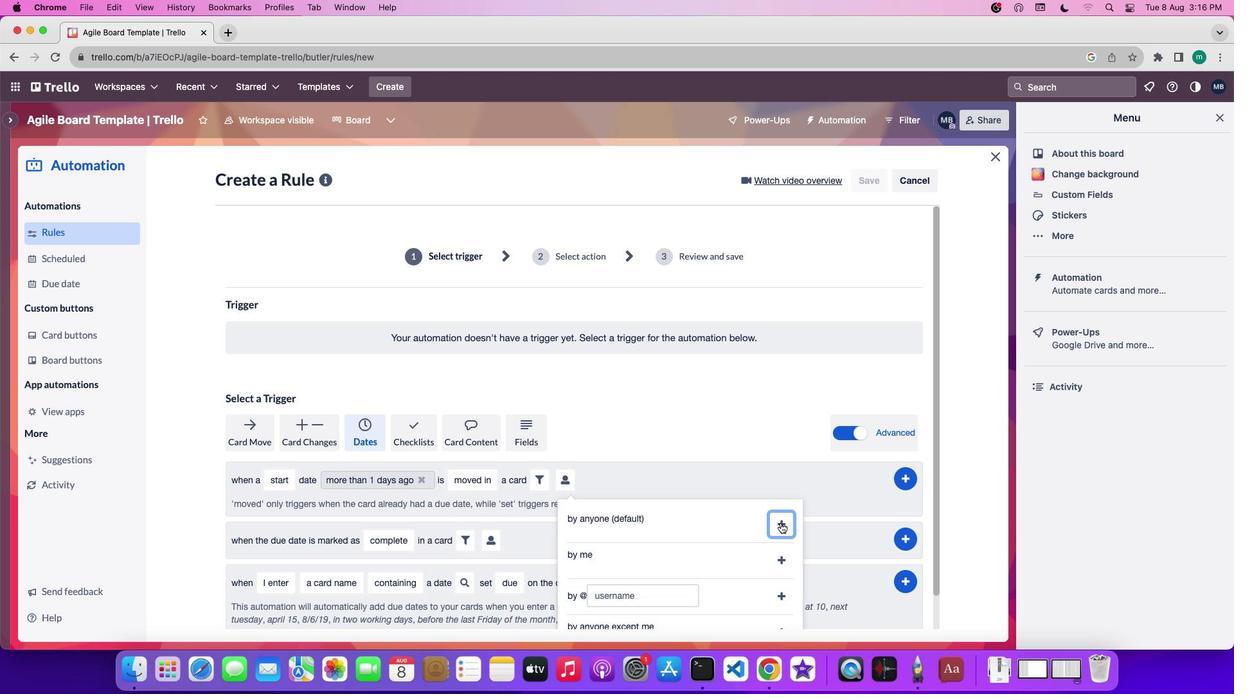 
Action: Mouse moved to (912, 475)
Screenshot: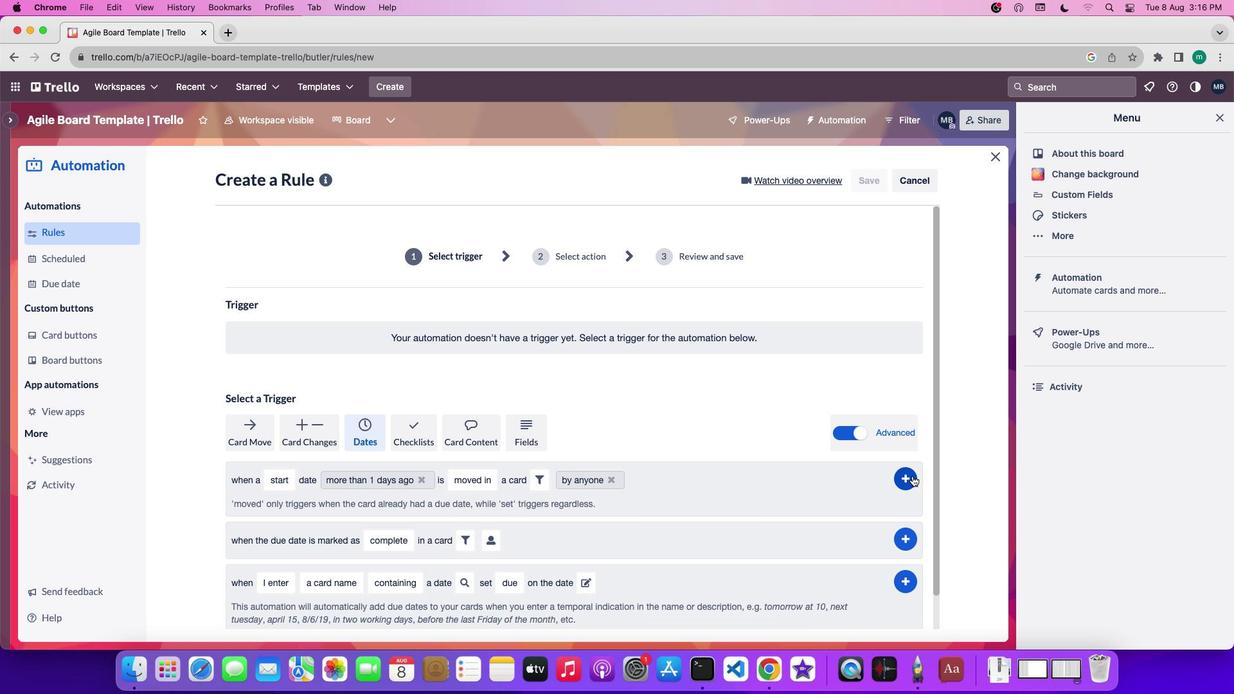 
Action: Mouse pressed left at (912, 475)
Screenshot: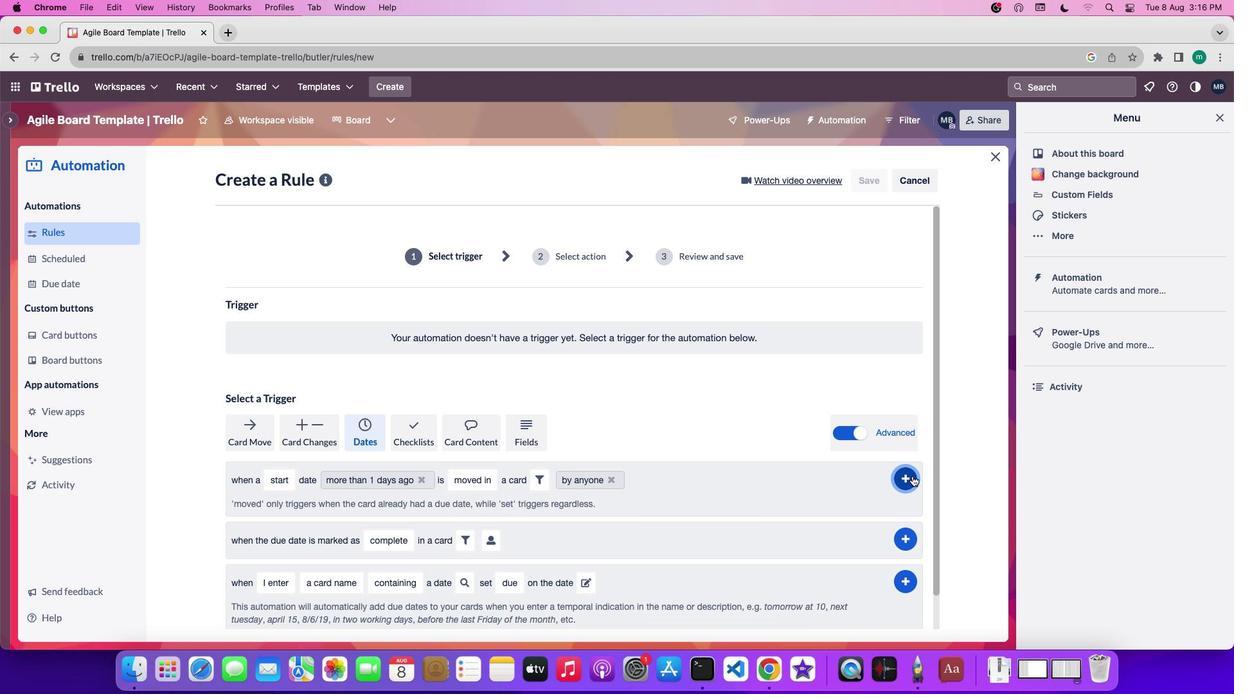 
